 Task: Create a 45-minute meeting to review competitor analysis.
Action: Mouse moved to (105, 152)
Screenshot: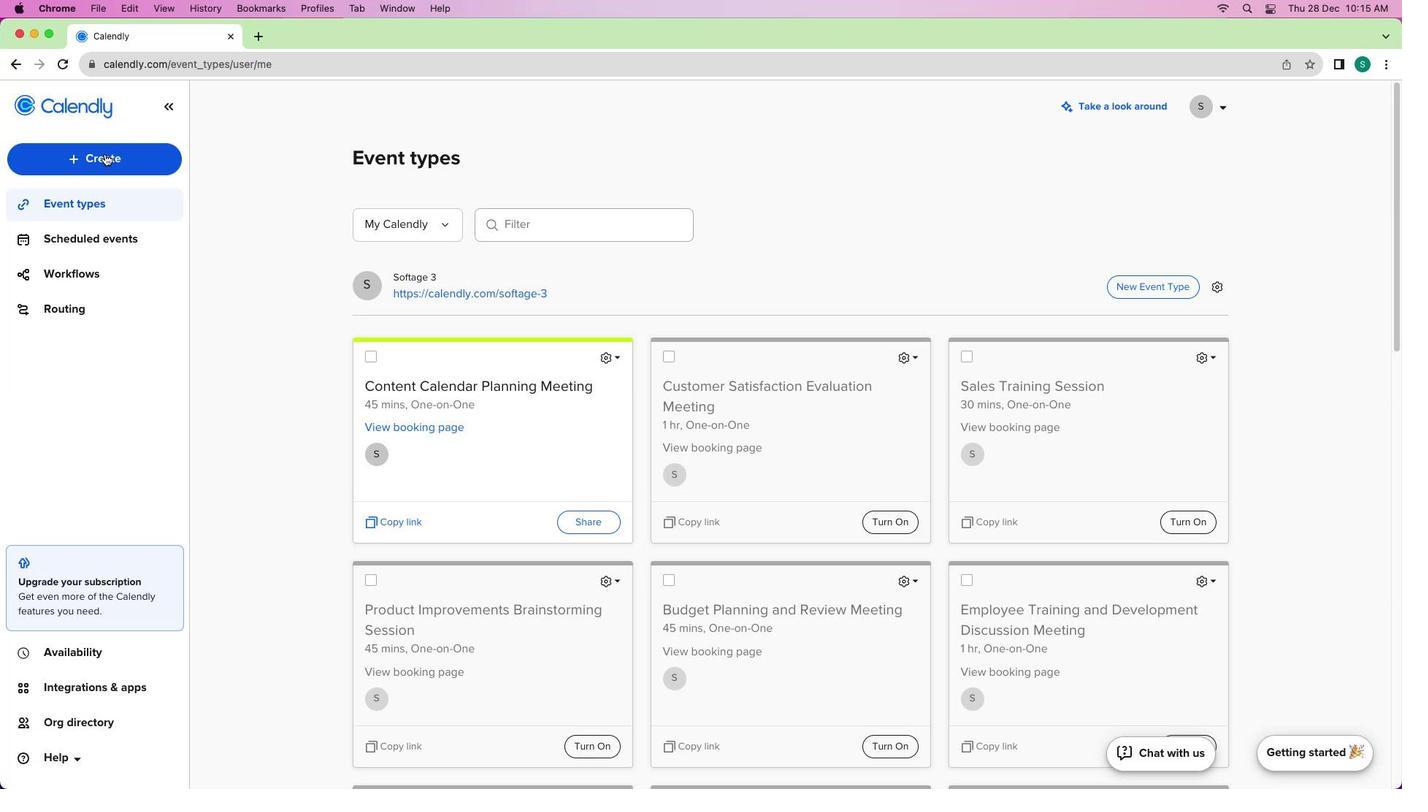 
Action: Mouse pressed left at (105, 152)
Screenshot: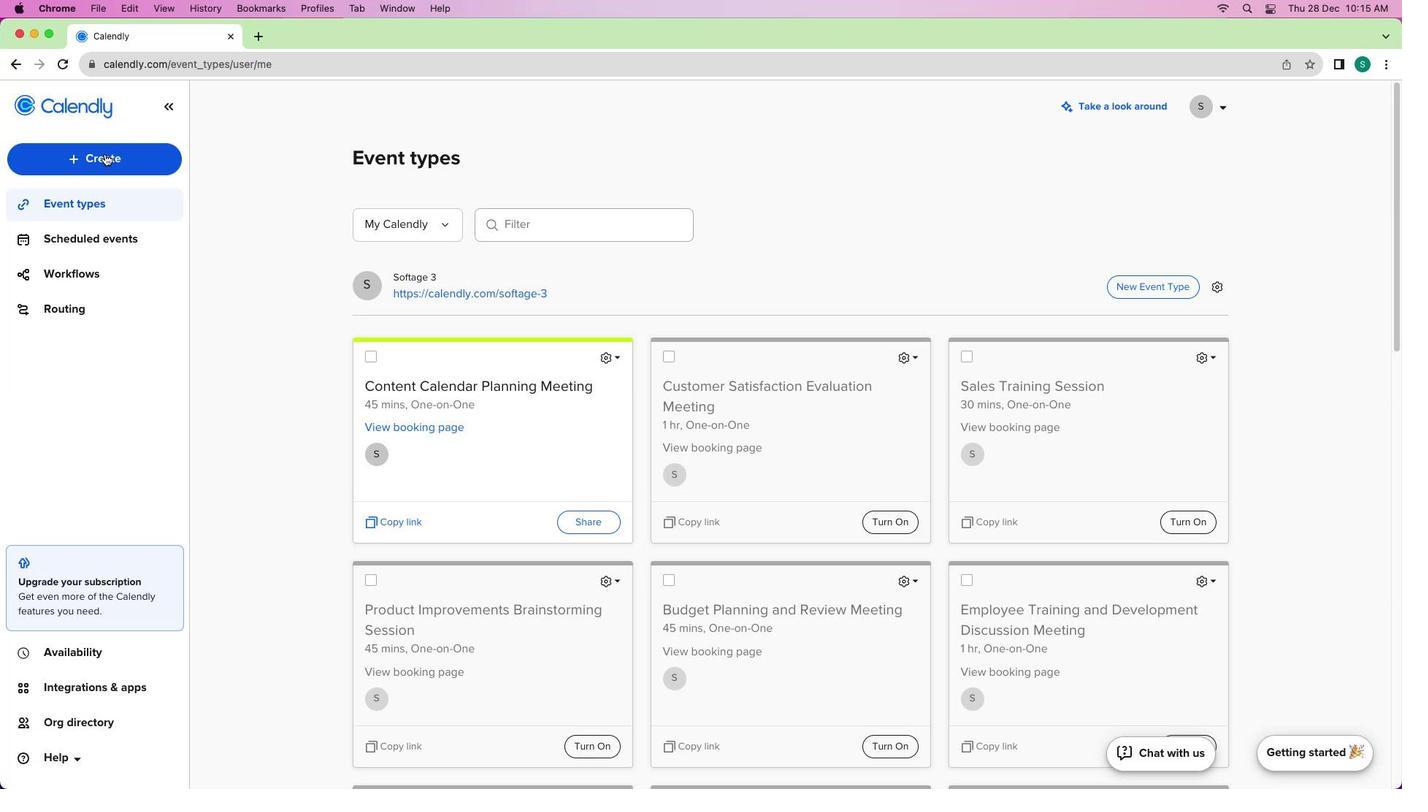 
Action: Mouse moved to (104, 155)
Screenshot: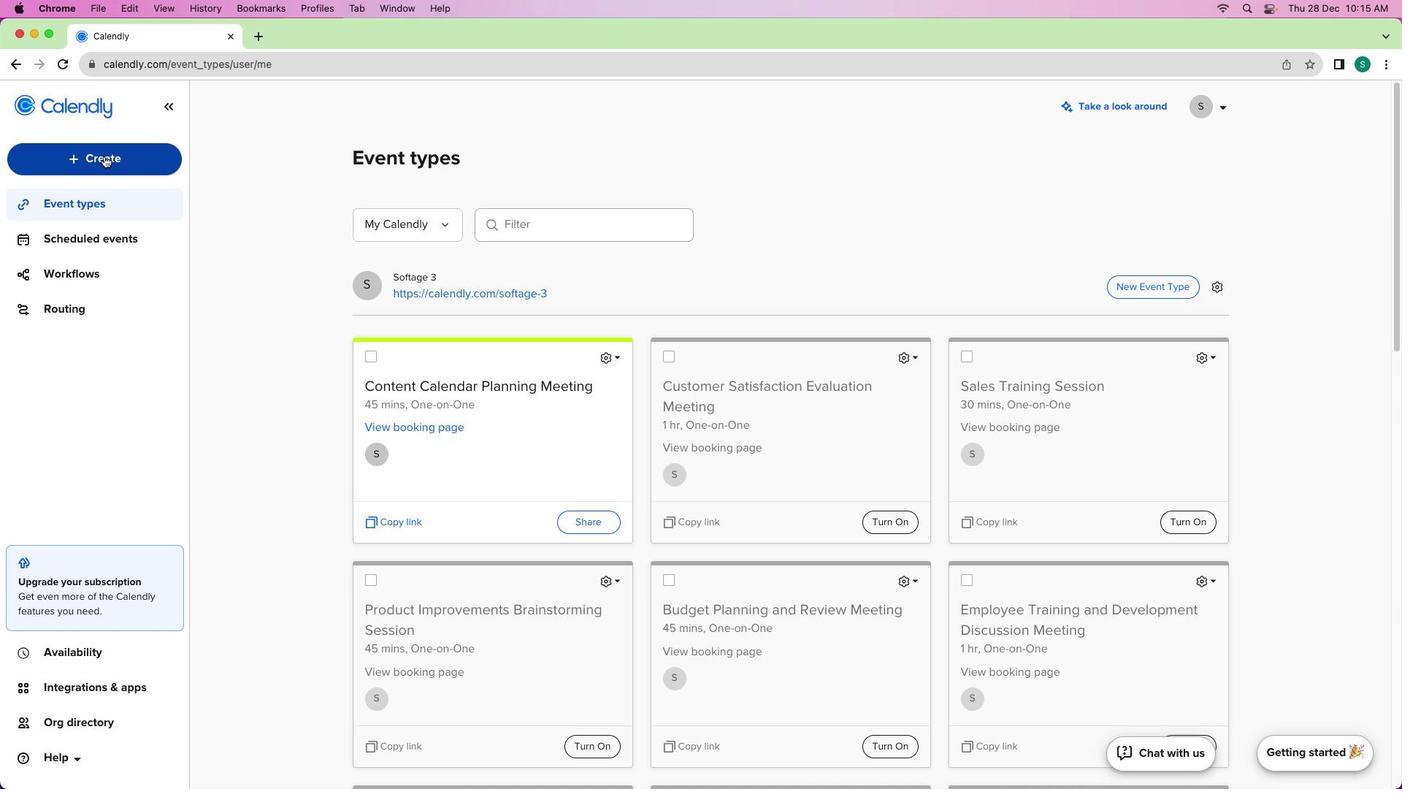 
Action: Mouse pressed left at (104, 155)
Screenshot: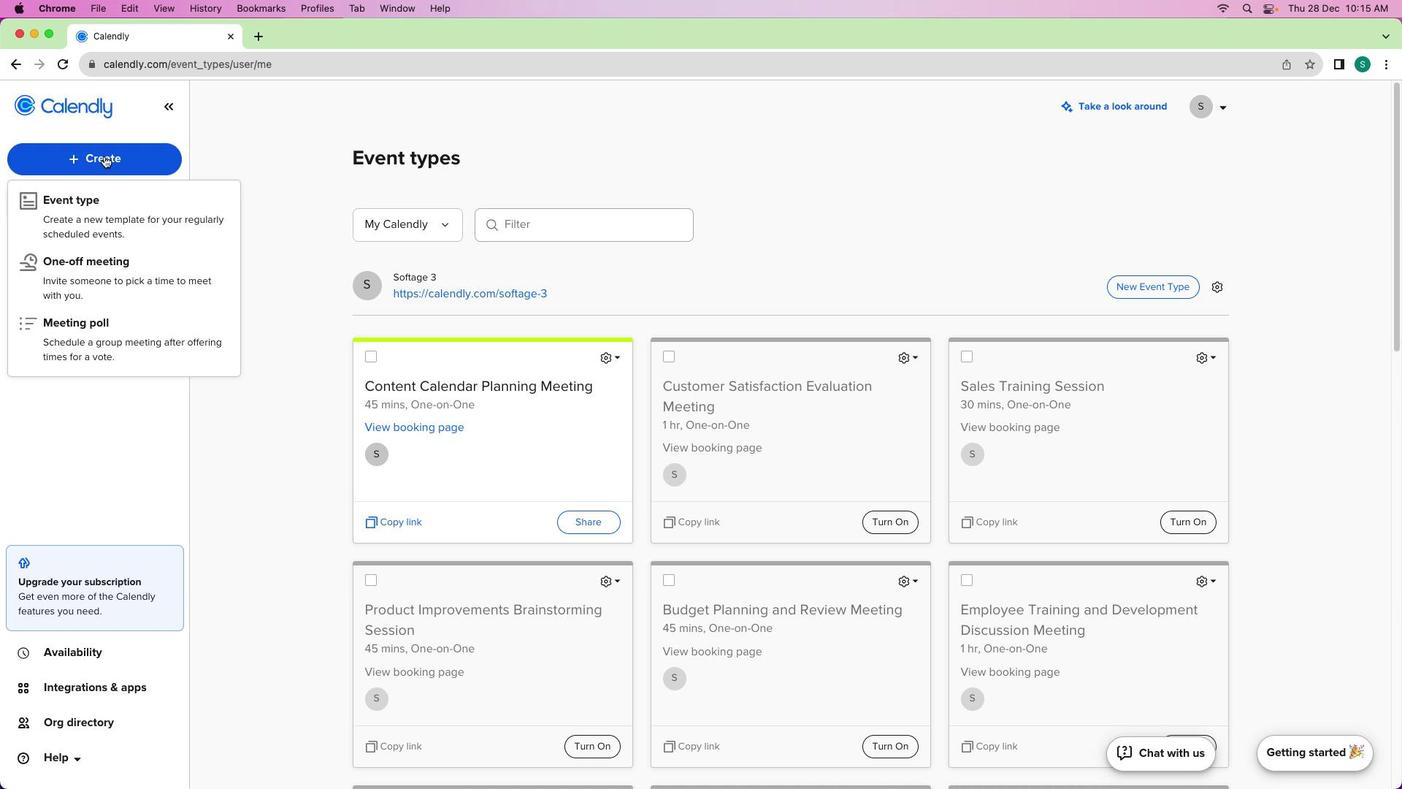 
Action: Mouse moved to (92, 208)
Screenshot: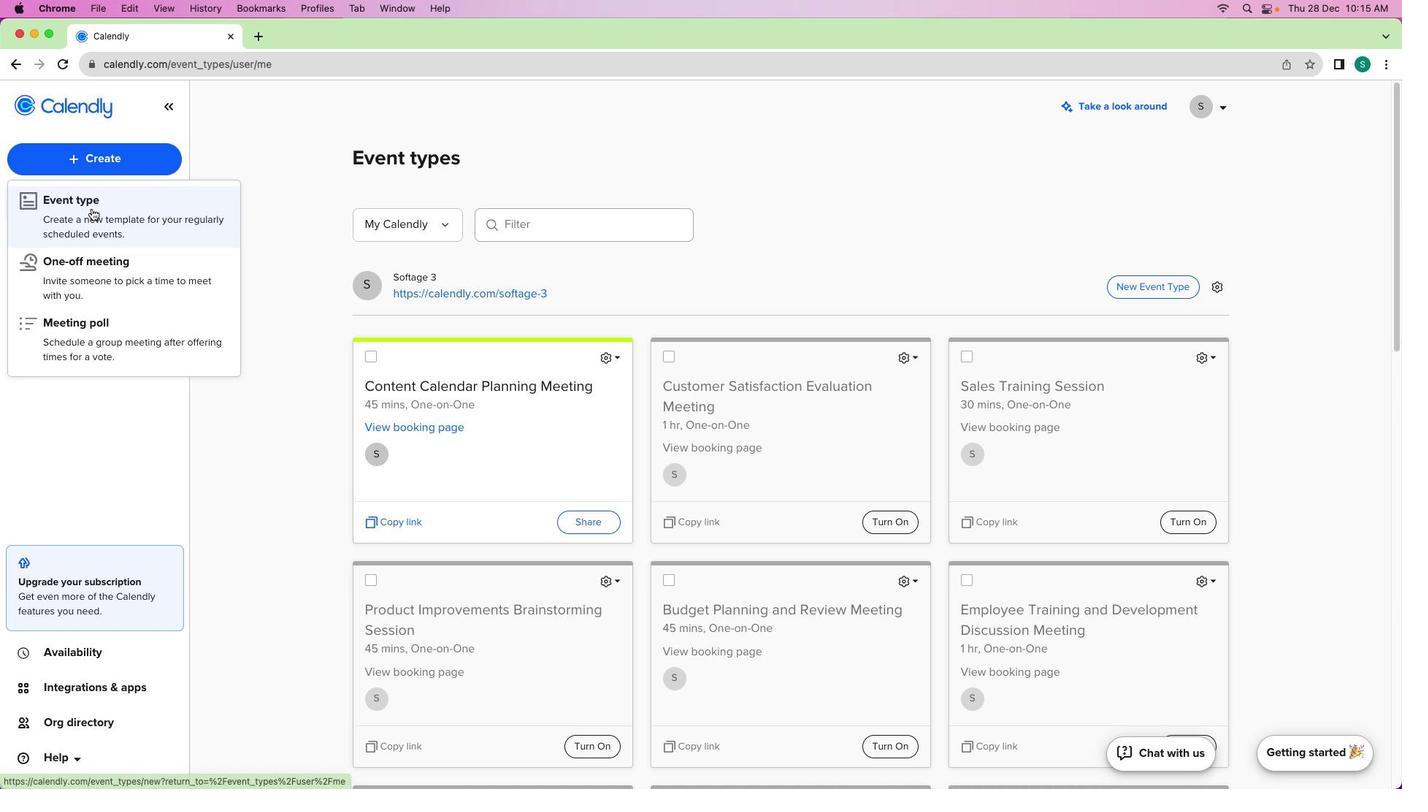 
Action: Mouse pressed left at (92, 208)
Screenshot: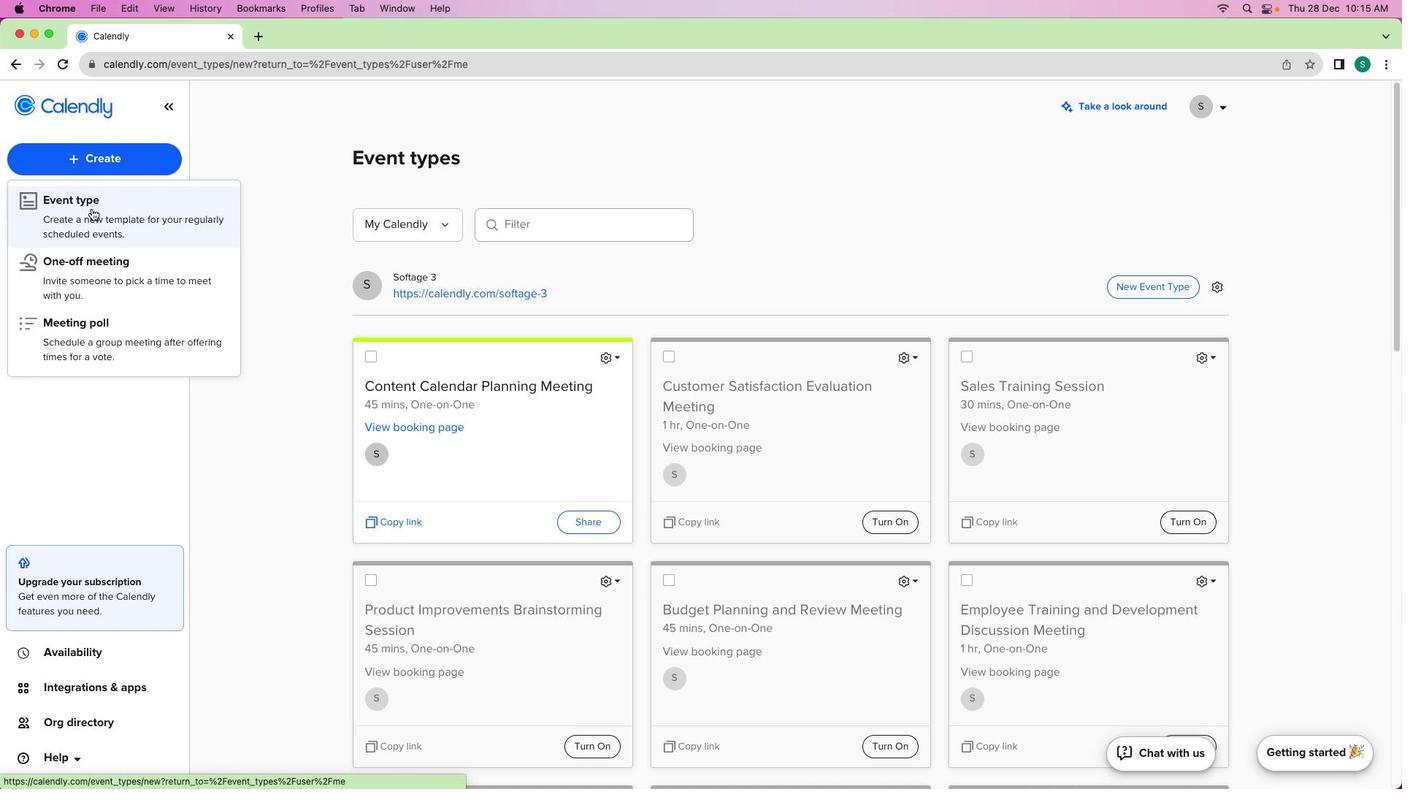 
Action: Mouse moved to (452, 279)
Screenshot: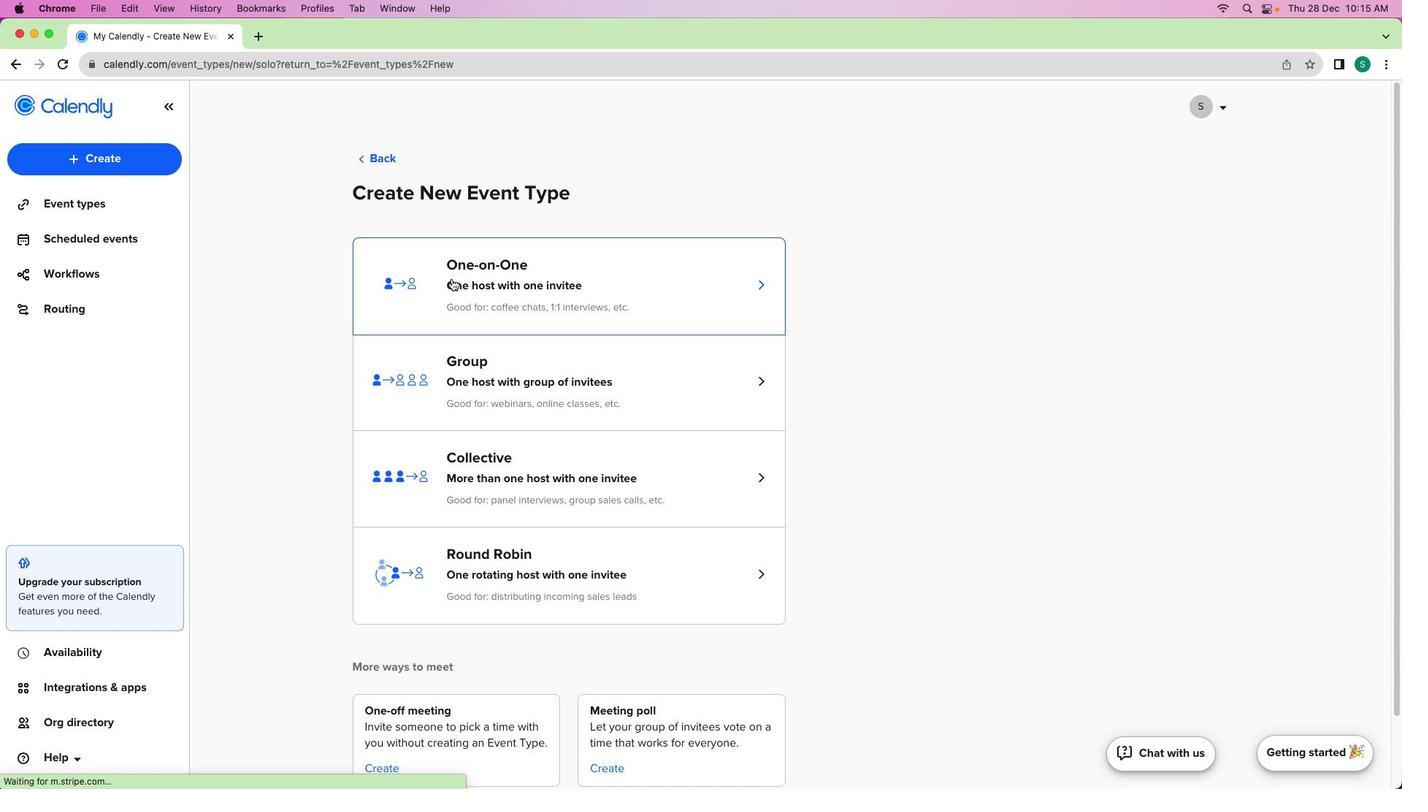 
Action: Mouse pressed left at (452, 279)
Screenshot: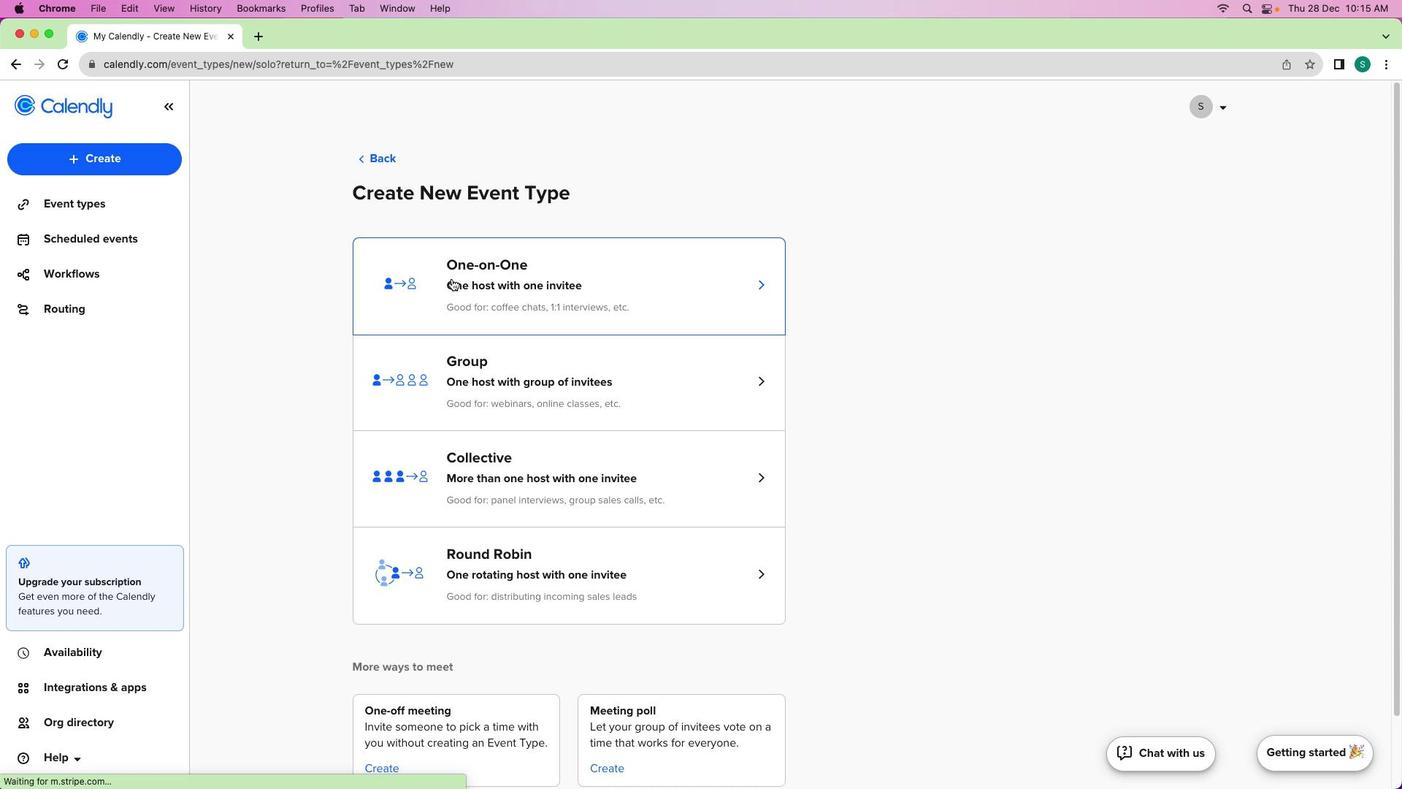 
Action: Mouse moved to (163, 230)
Screenshot: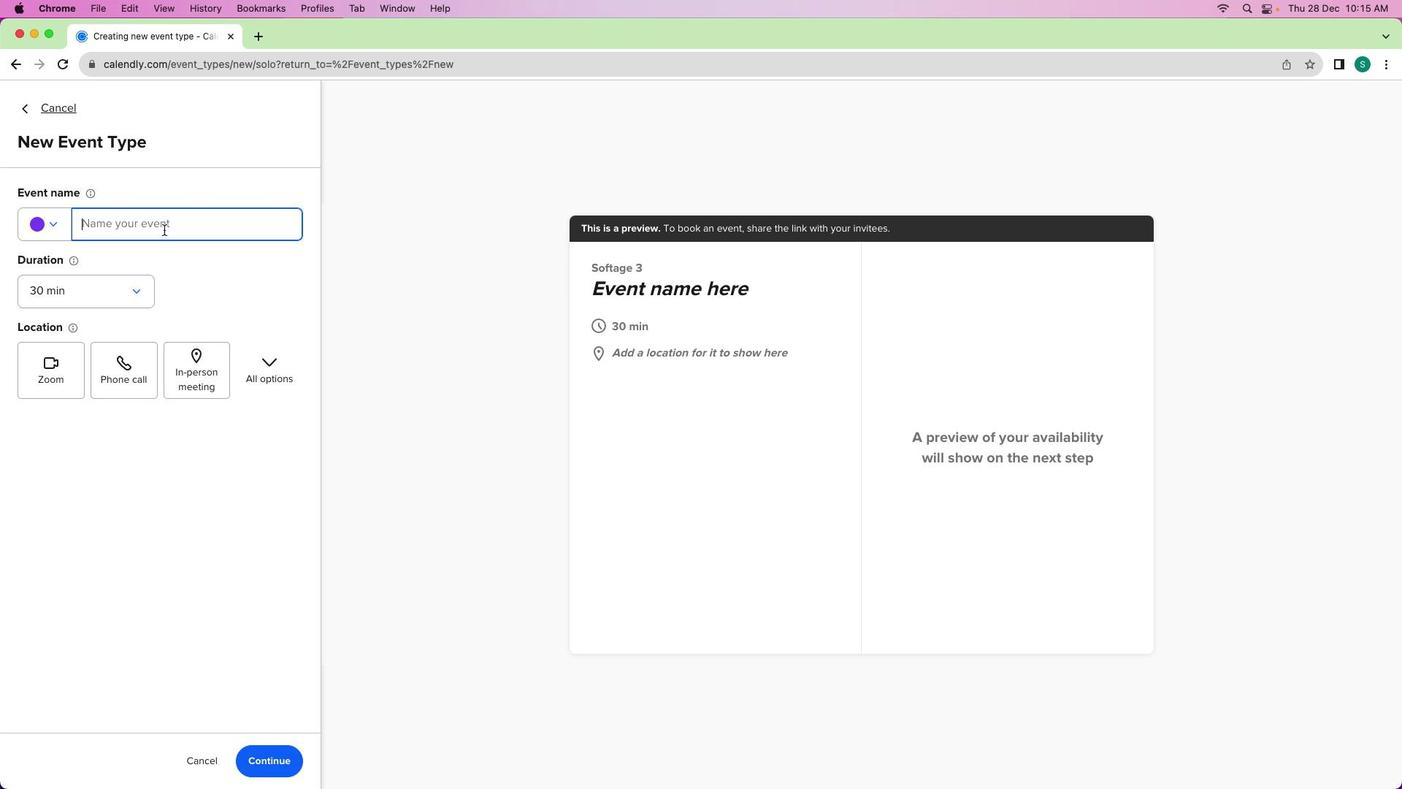 
Action: Mouse pressed left at (163, 230)
Screenshot: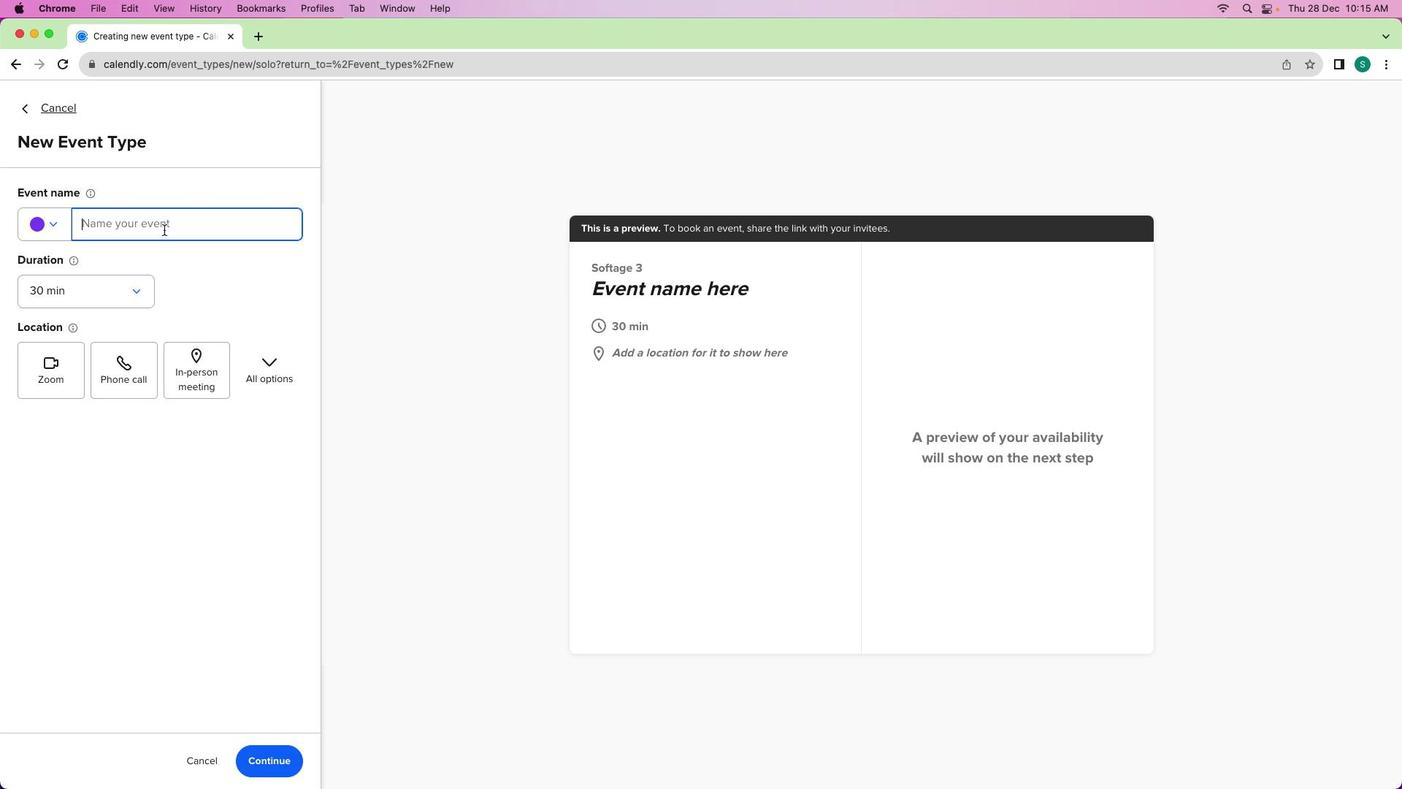 
Action: Mouse moved to (165, 227)
Screenshot: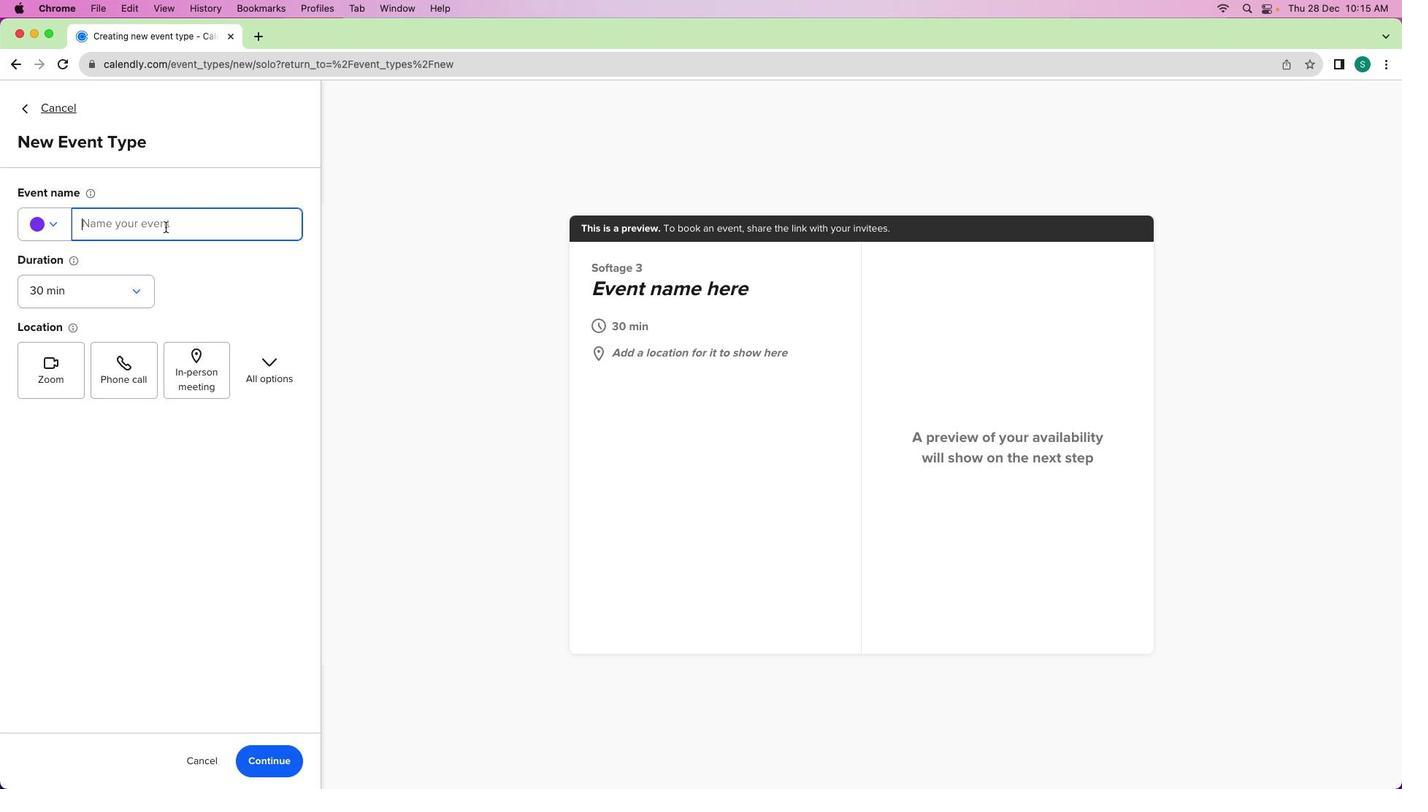 
Action: Key pressed Key.shift'C''o''m''p''e''t''i''t''o''r'Key.spaceKey.shift'A''n''a''l''y''s''i''s'Key.spaceKey.shift'R''e''v''i''e''w'Key.spaceKey.shift'M''e''e''t''i''n''g'
Screenshot: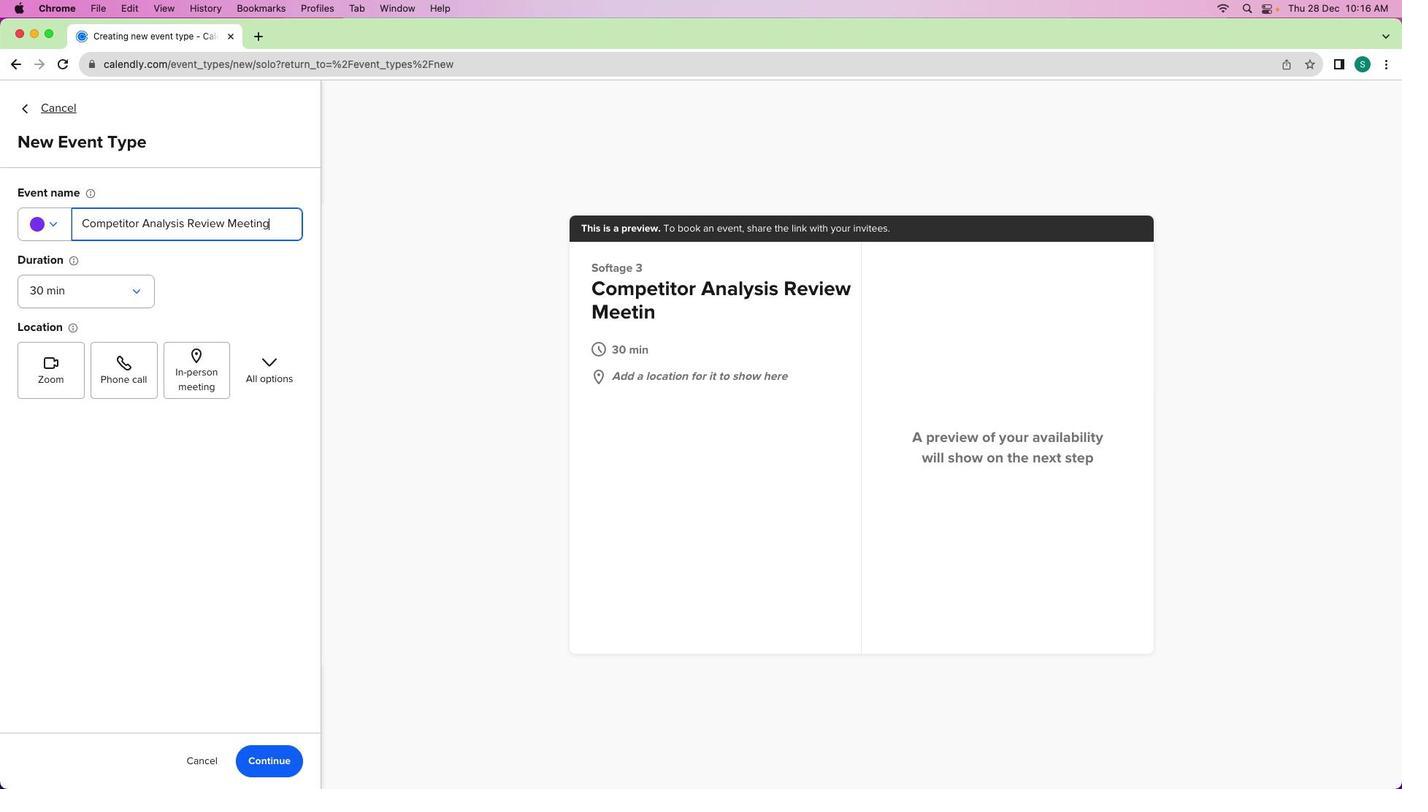 
Action: Mouse moved to (65, 291)
Screenshot: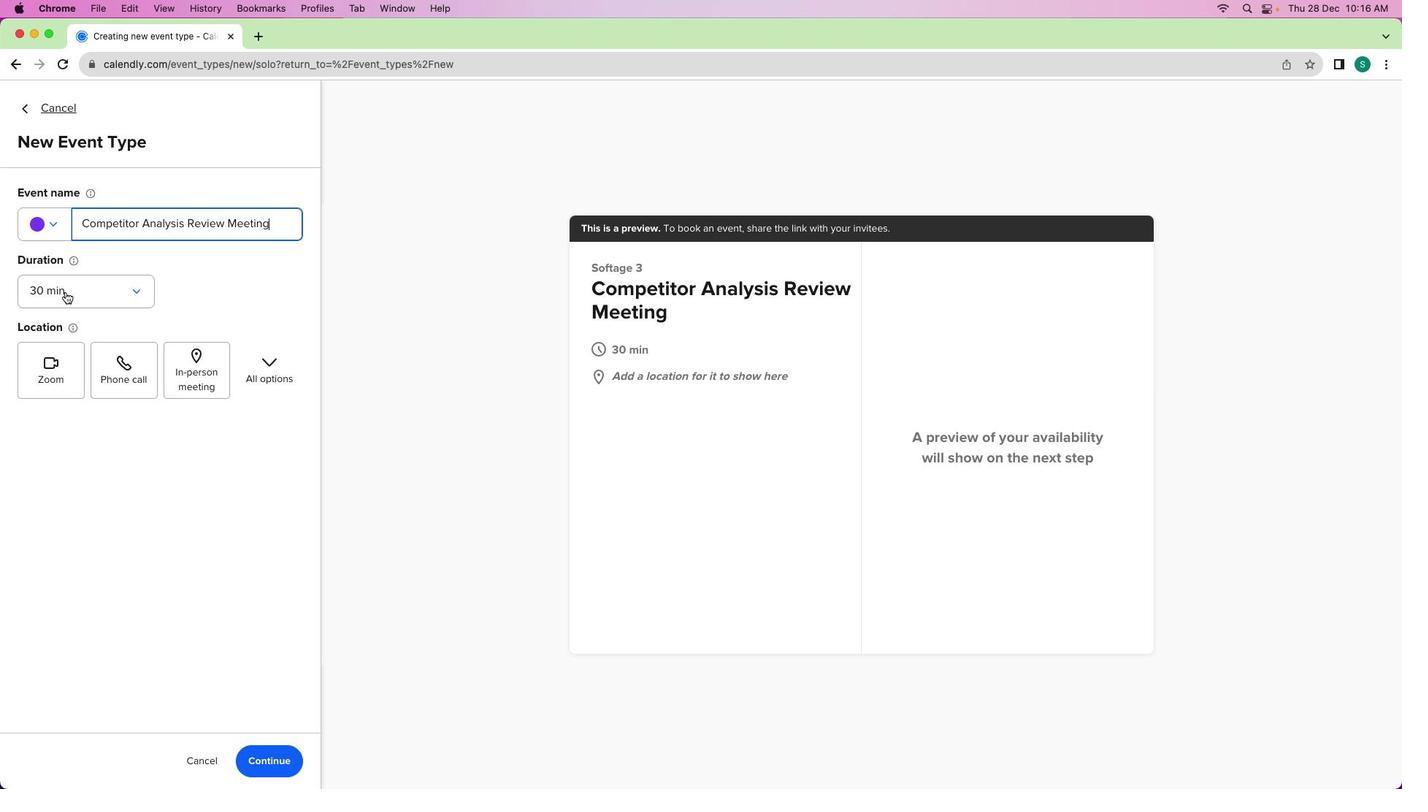 
Action: Mouse pressed left at (65, 291)
Screenshot: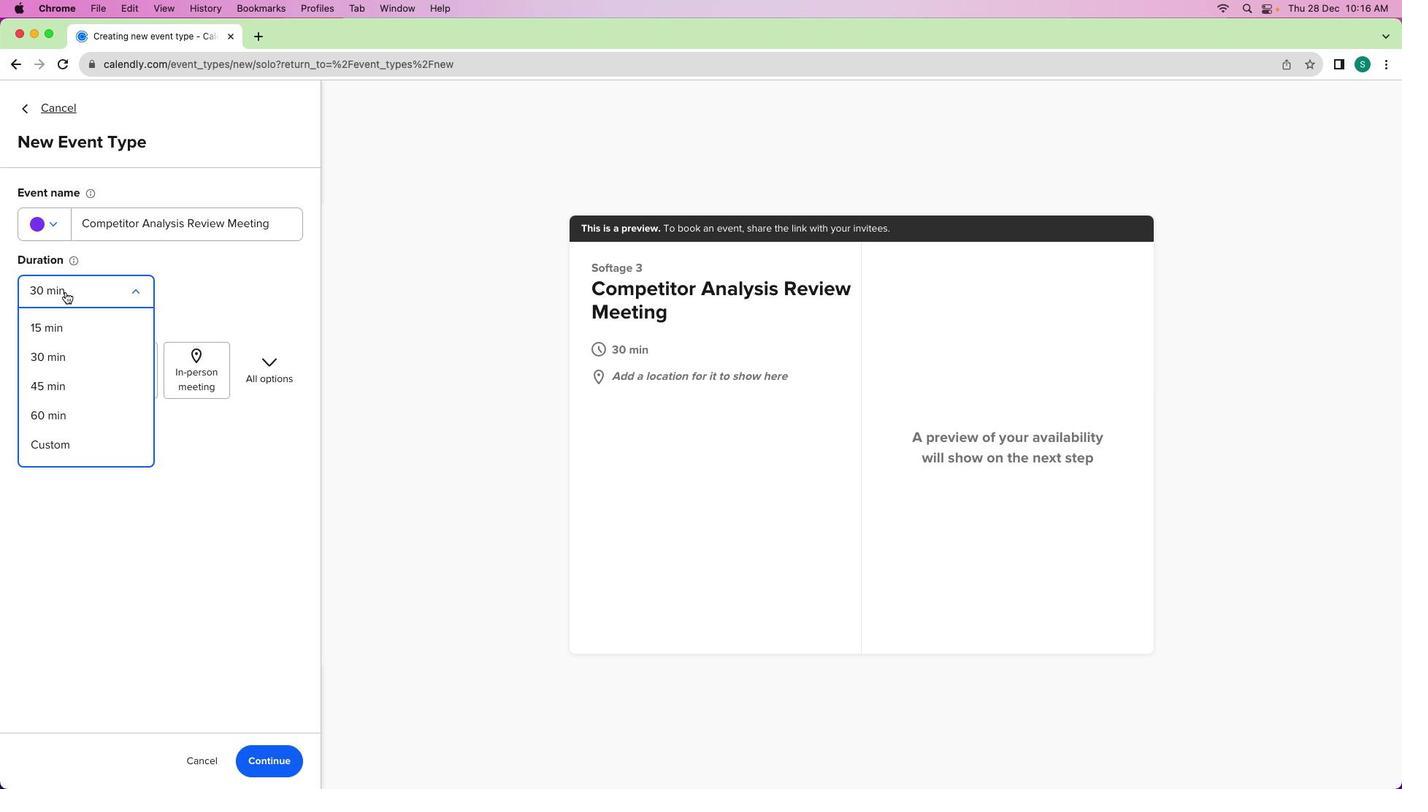 
Action: Mouse moved to (67, 379)
Screenshot: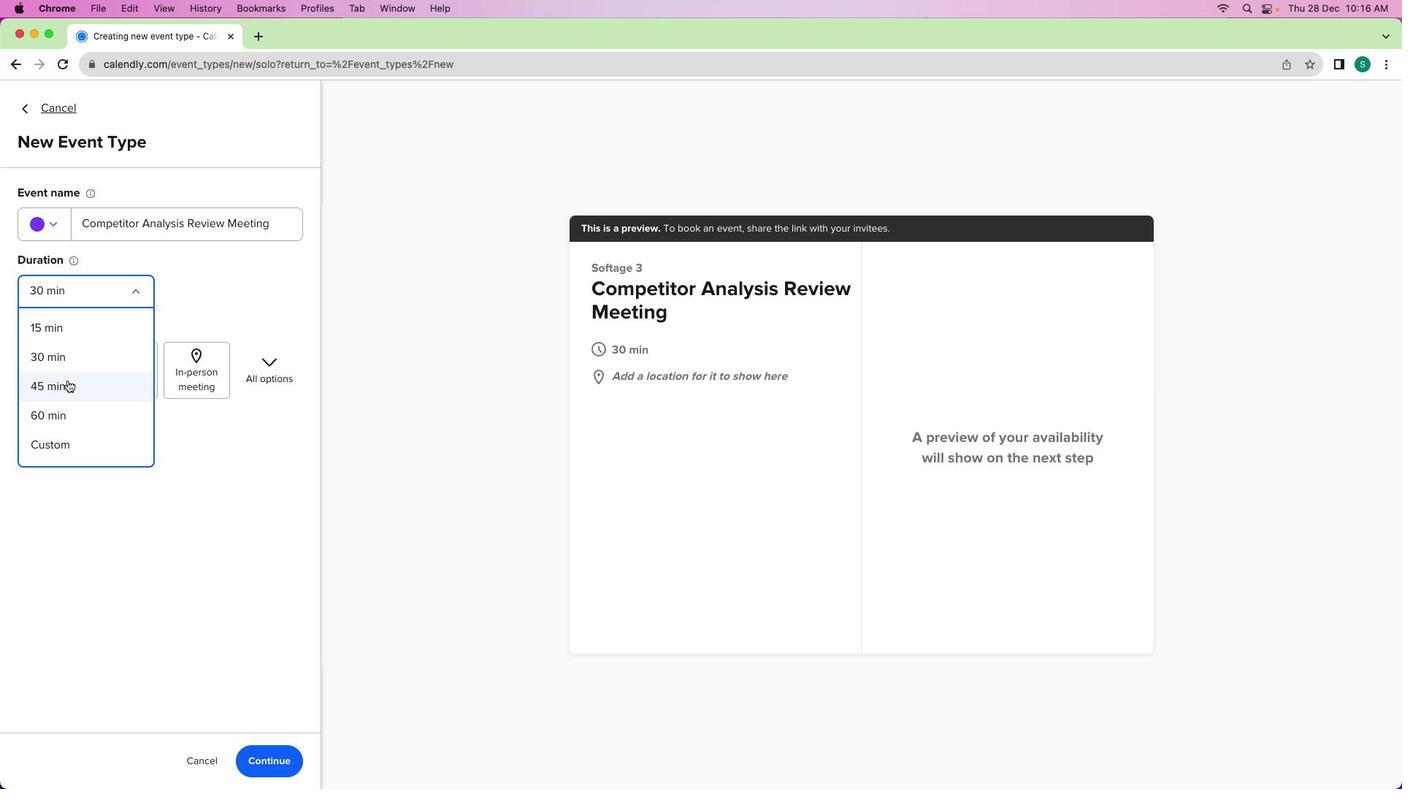 
Action: Mouse pressed left at (67, 379)
Screenshot: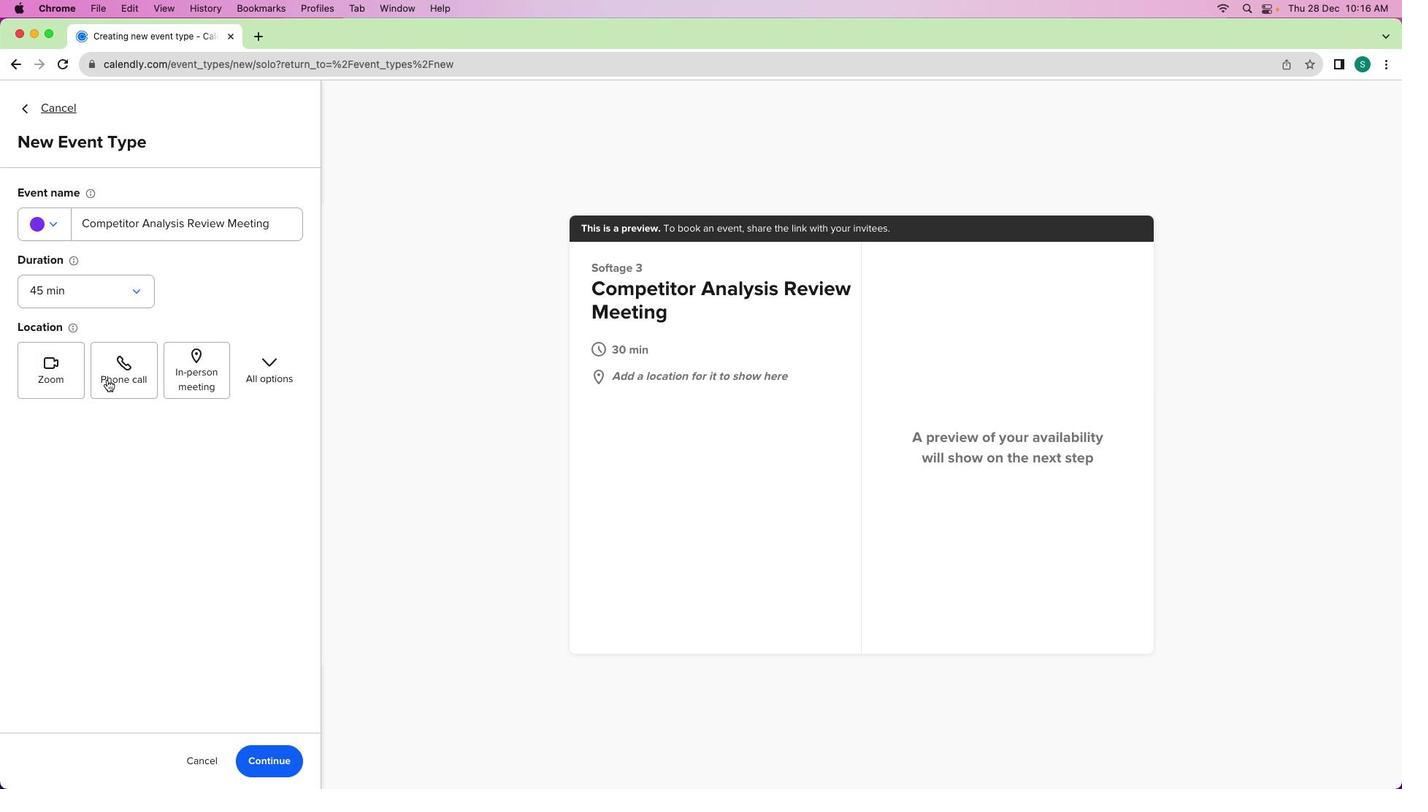 
Action: Mouse moved to (55, 377)
Screenshot: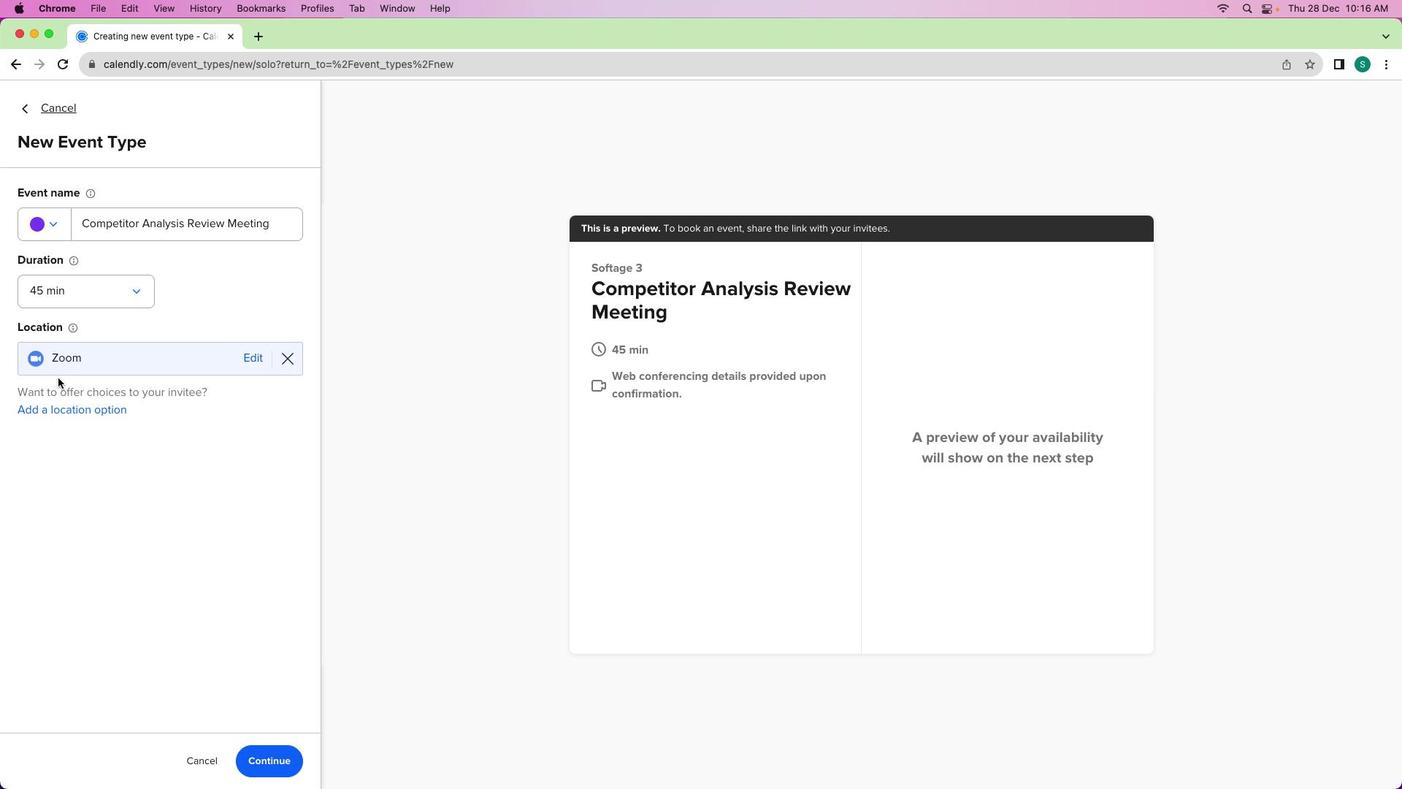 
Action: Mouse pressed left at (55, 377)
Screenshot: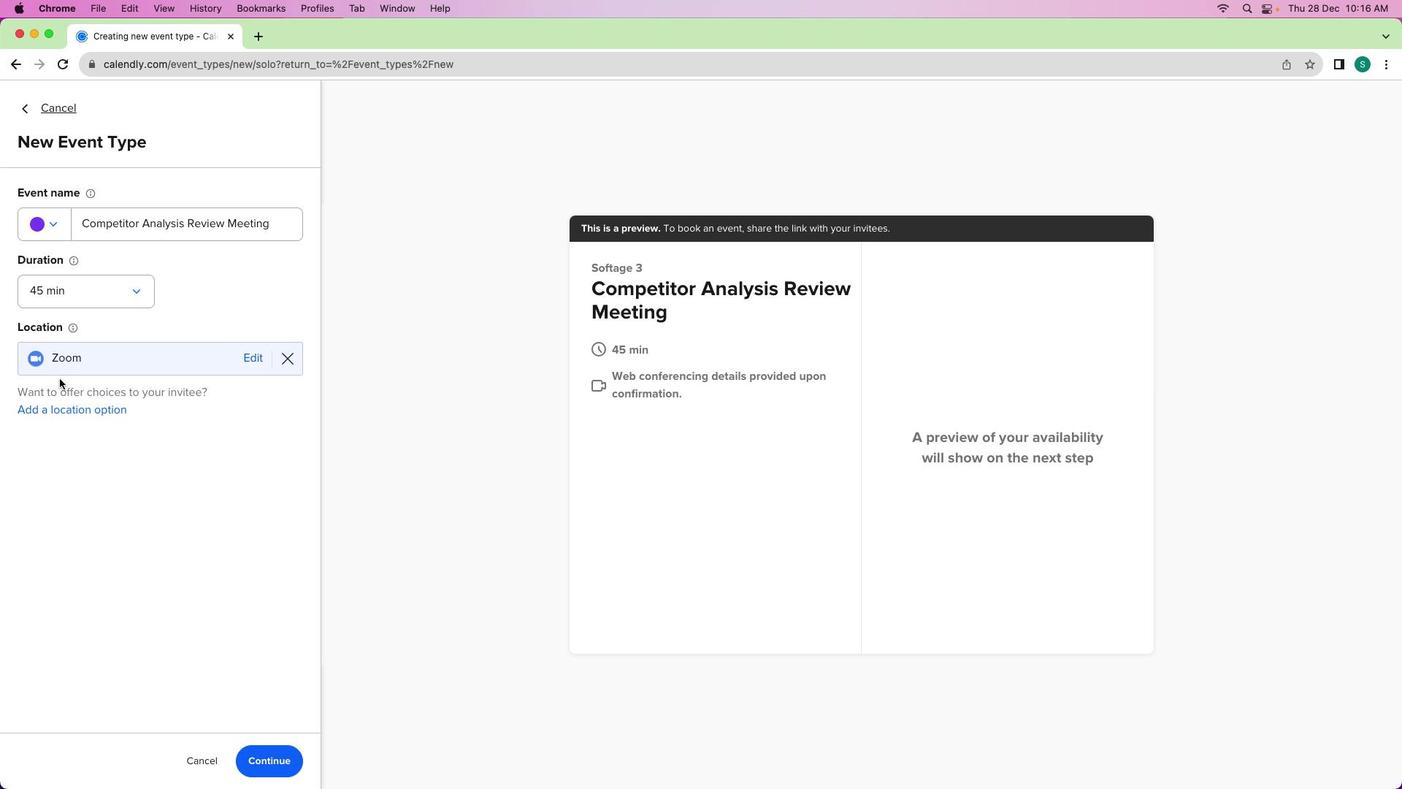 
Action: Mouse moved to (43, 229)
Screenshot: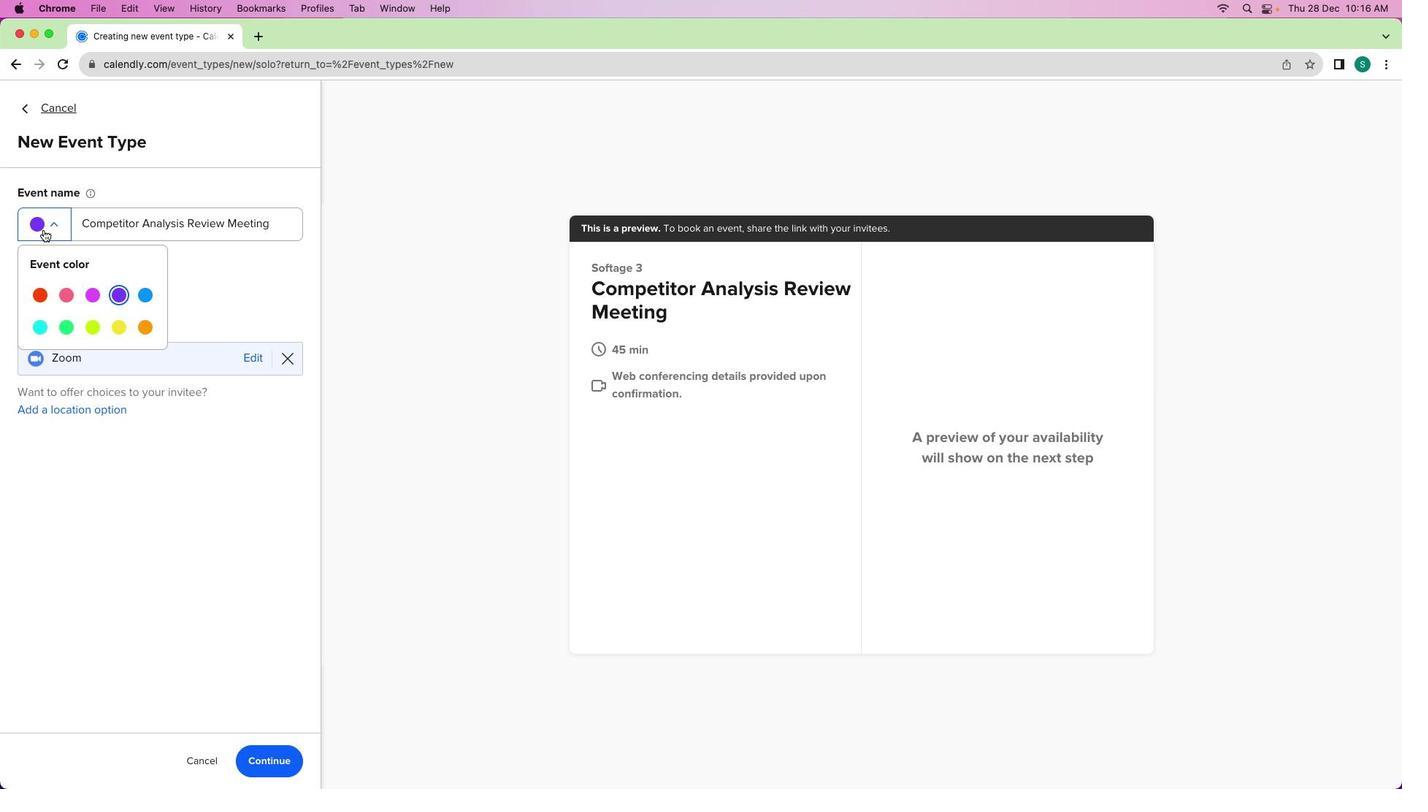 
Action: Mouse pressed left at (43, 229)
Screenshot: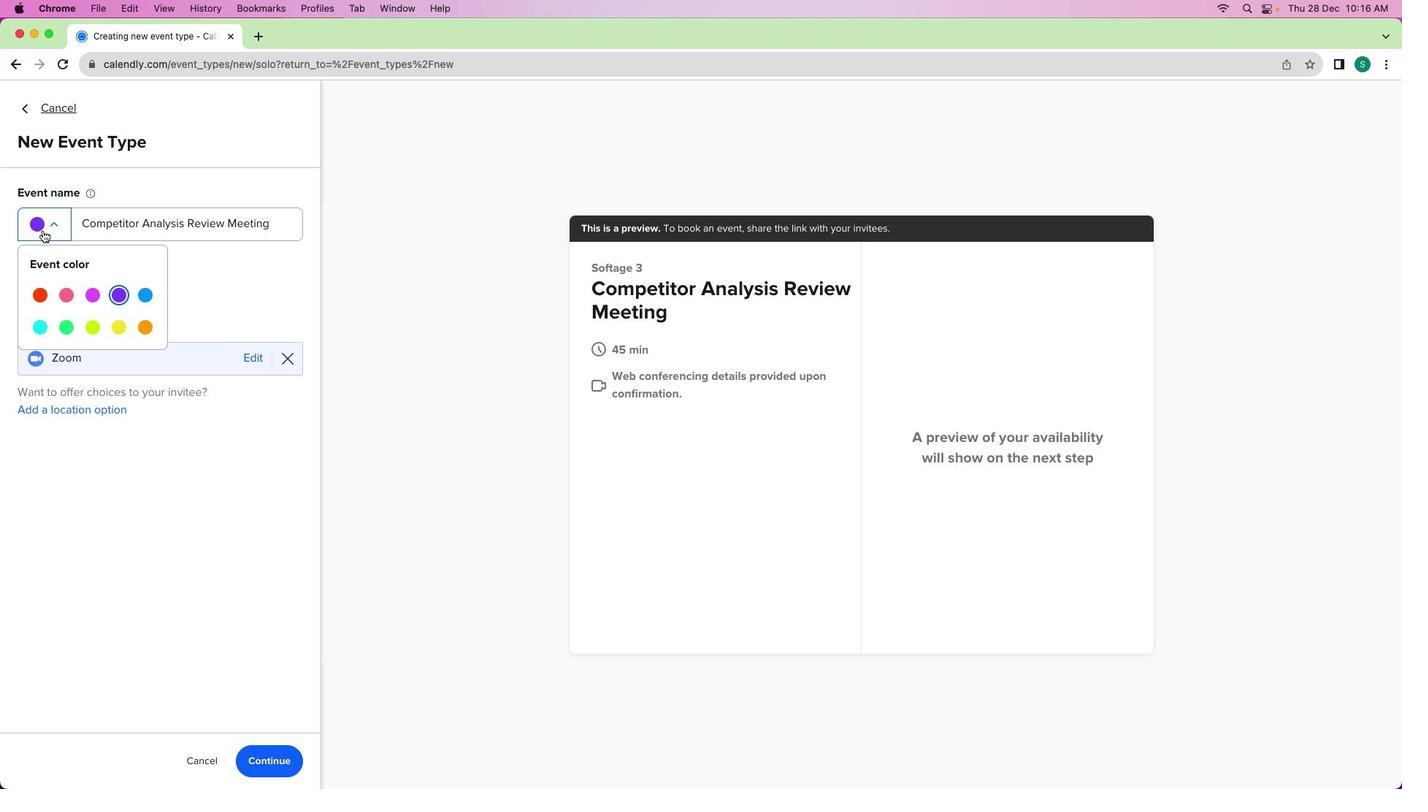 
Action: Mouse moved to (33, 295)
Screenshot: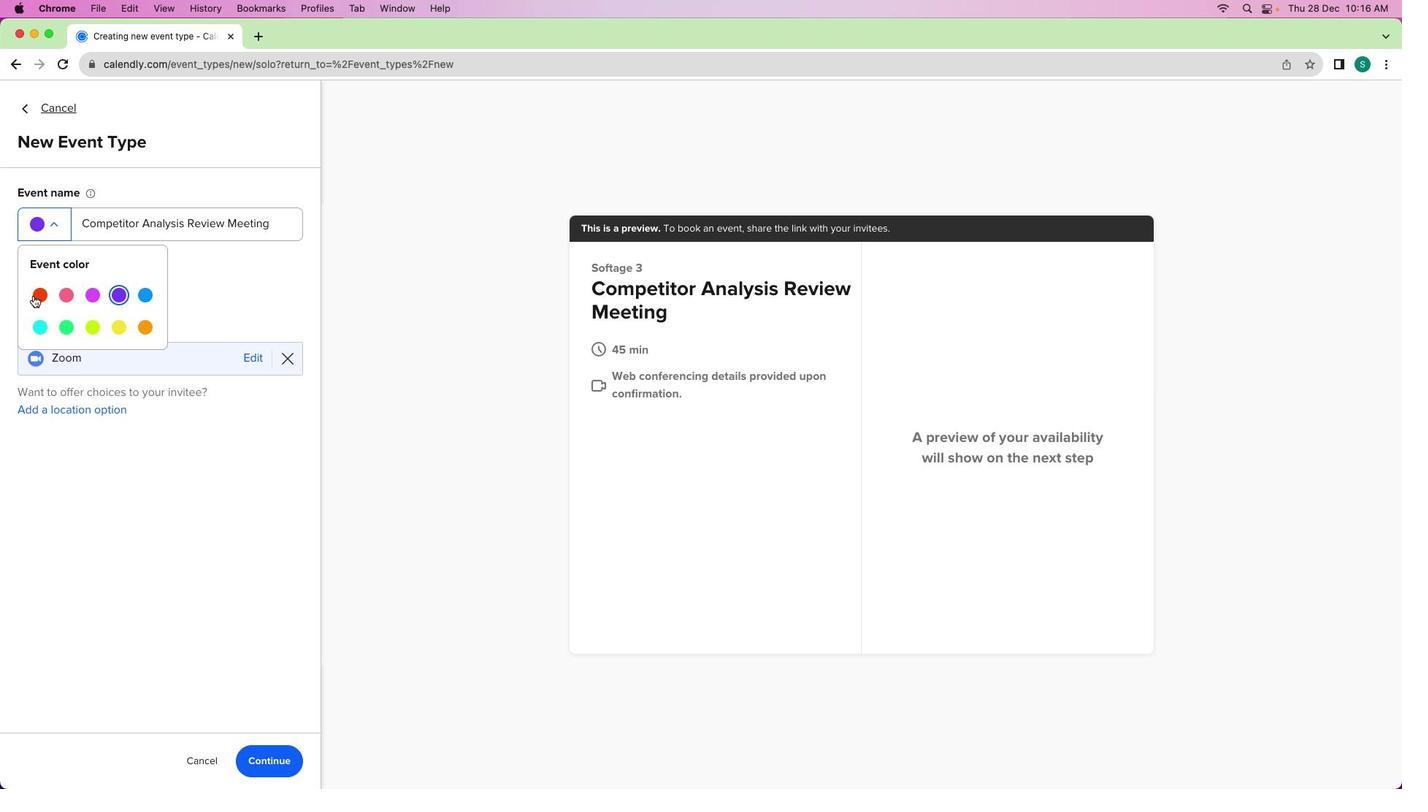 
Action: Mouse pressed left at (33, 295)
Screenshot: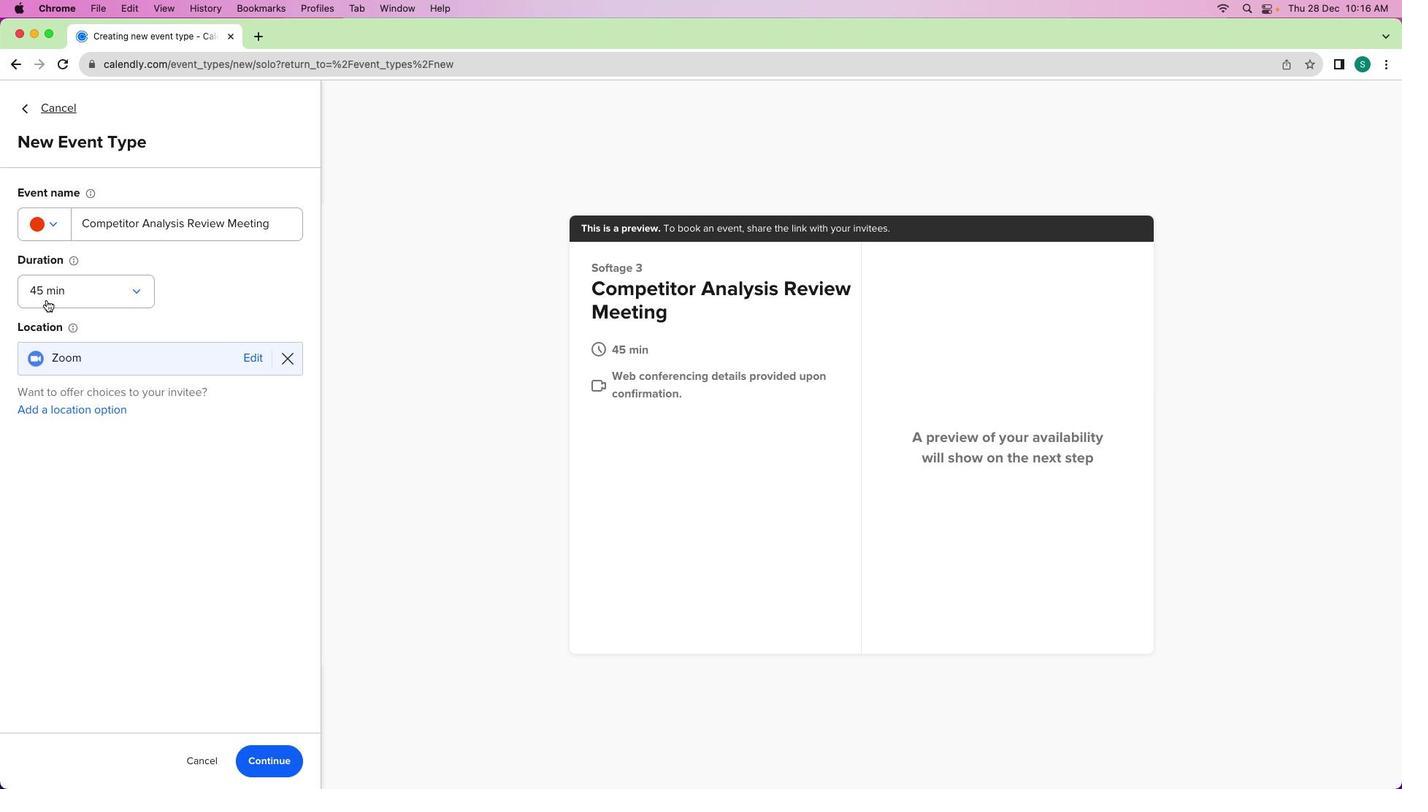 
Action: Mouse moved to (264, 750)
Screenshot: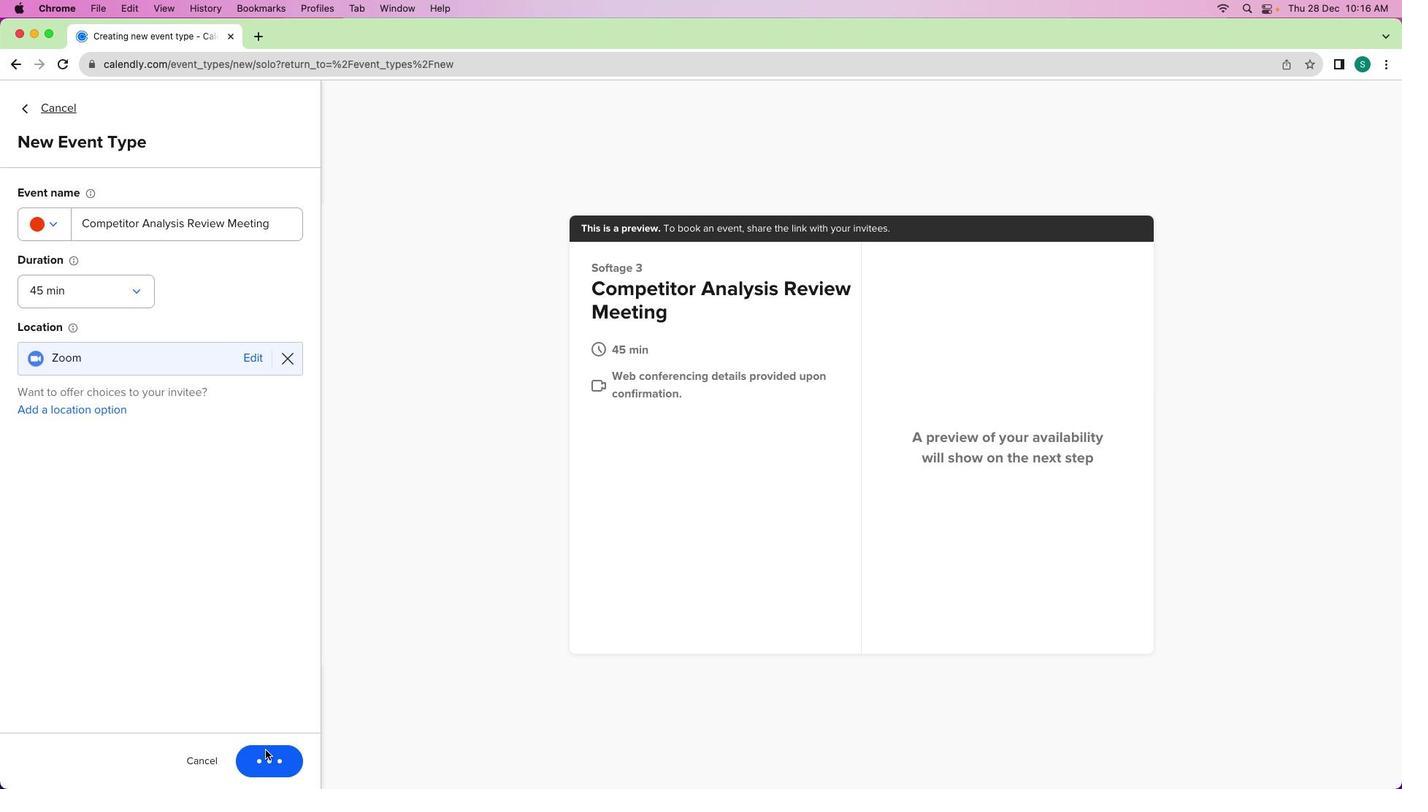 
Action: Mouse pressed left at (264, 750)
Screenshot: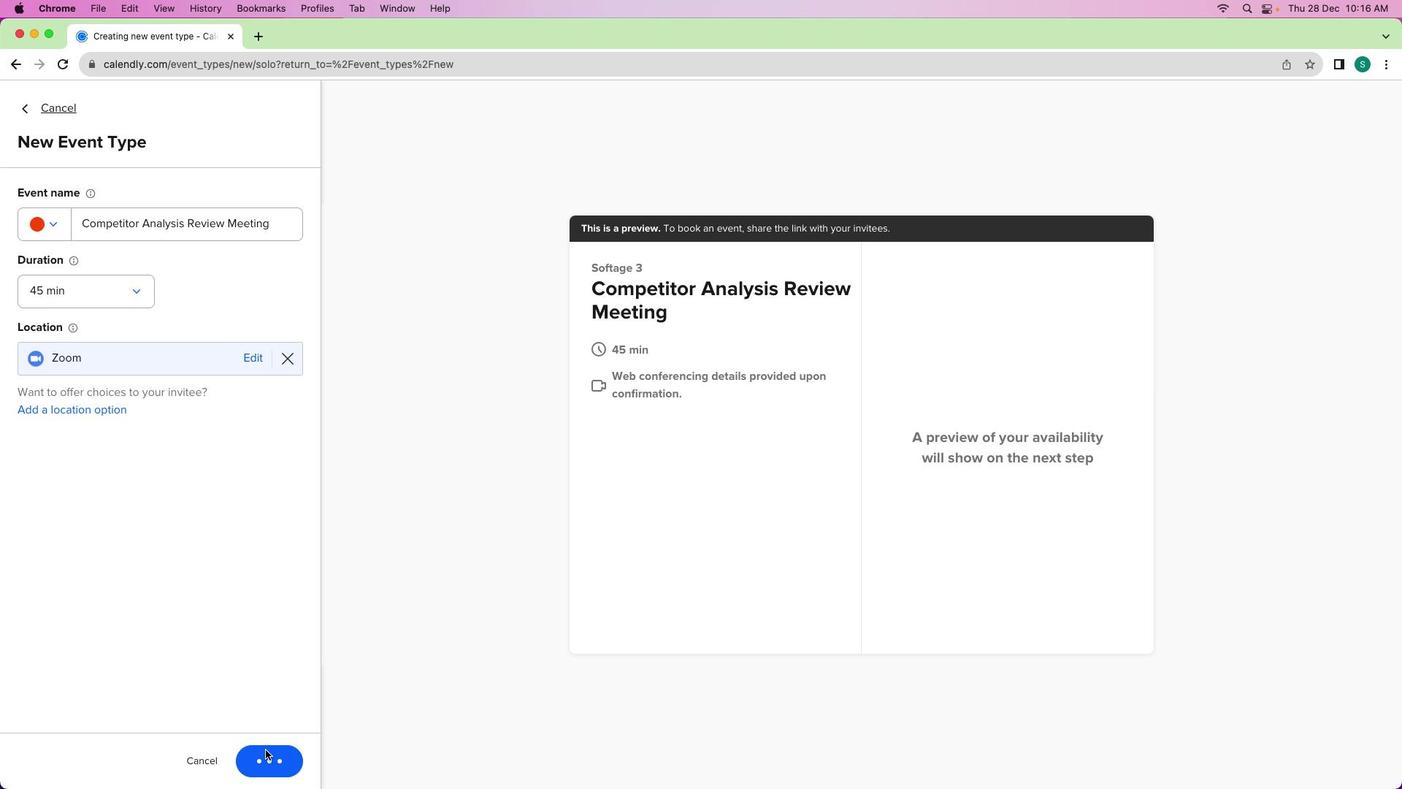 
Action: Mouse moved to (247, 264)
Screenshot: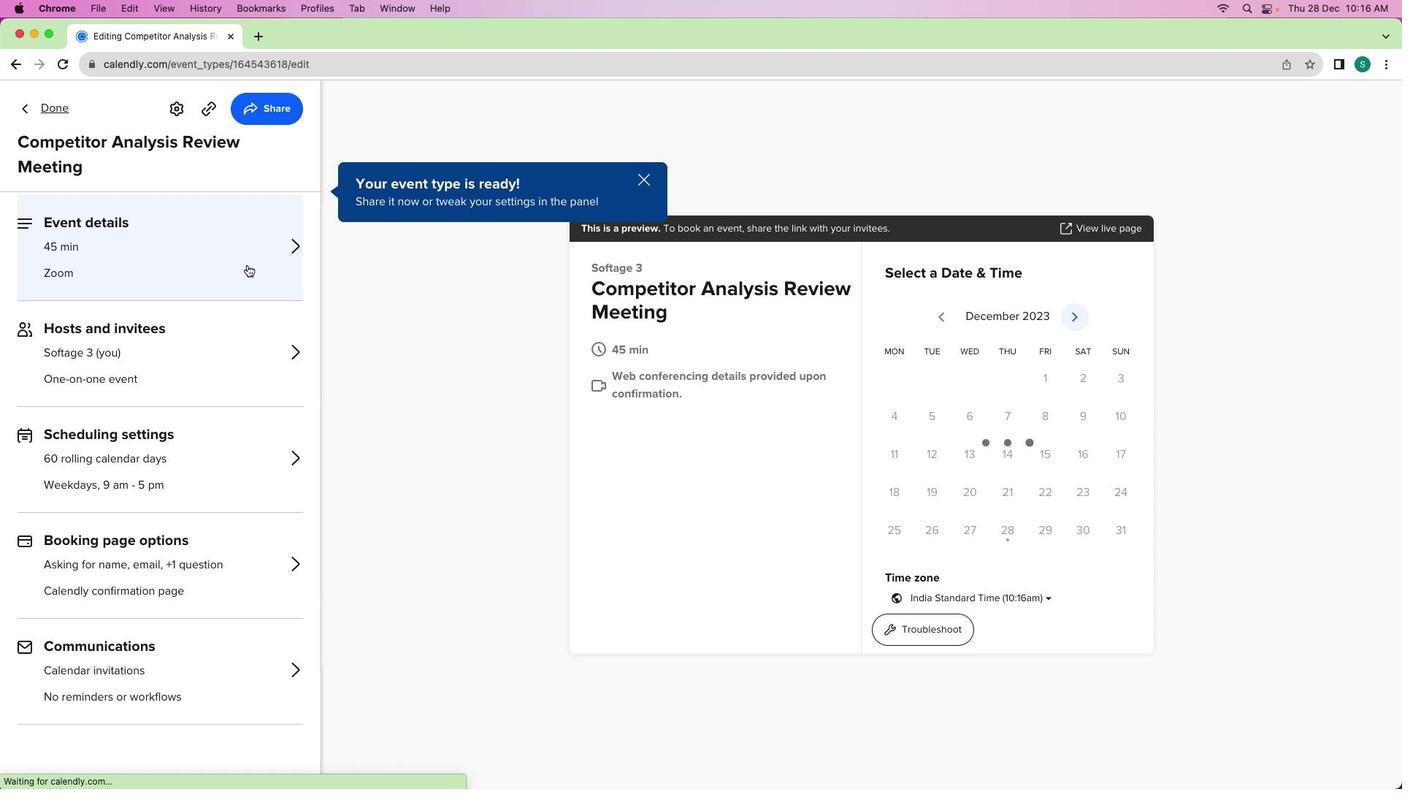 
Action: Mouse pressed left at (247, 264)
Screenshot: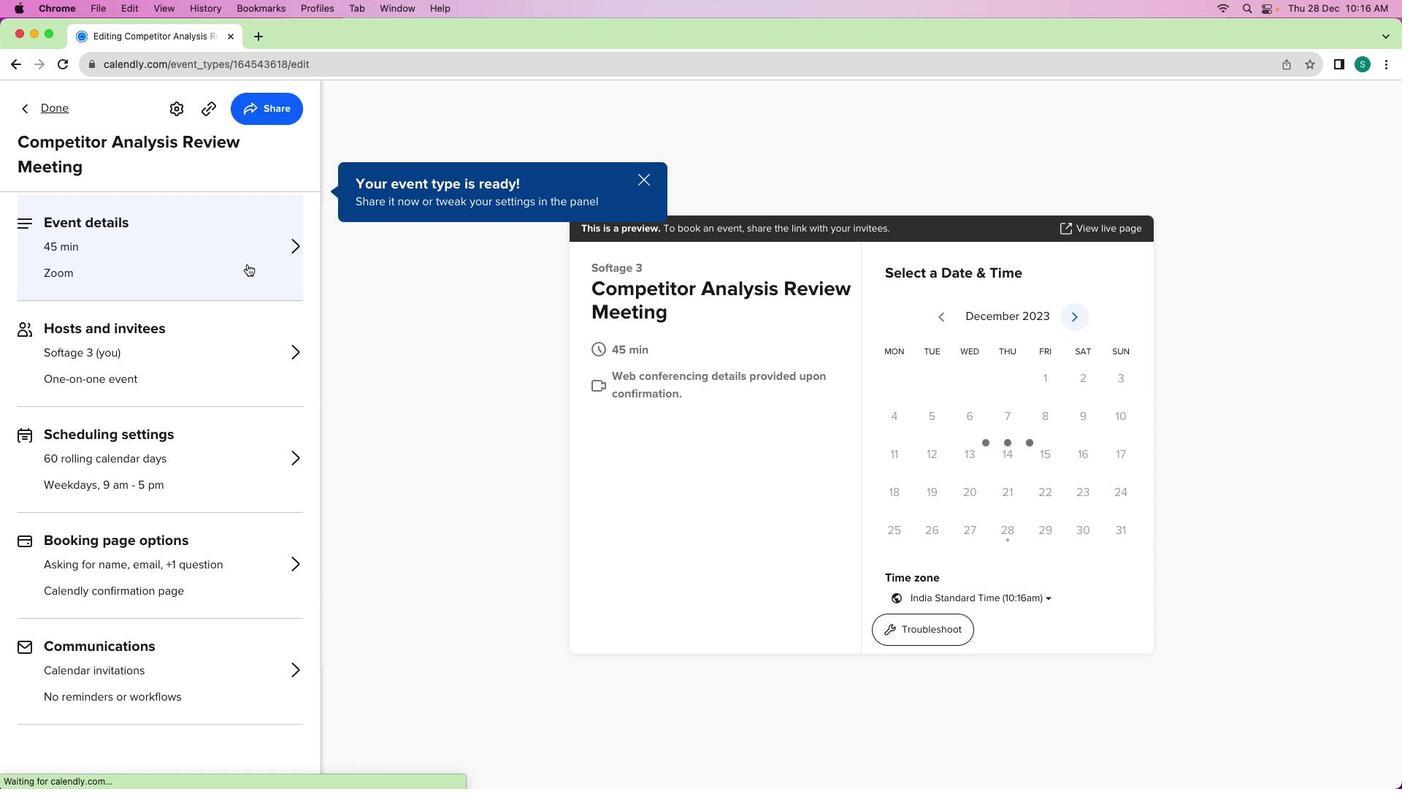 
Action: Mouse moved to (179, 515)
Screenshot: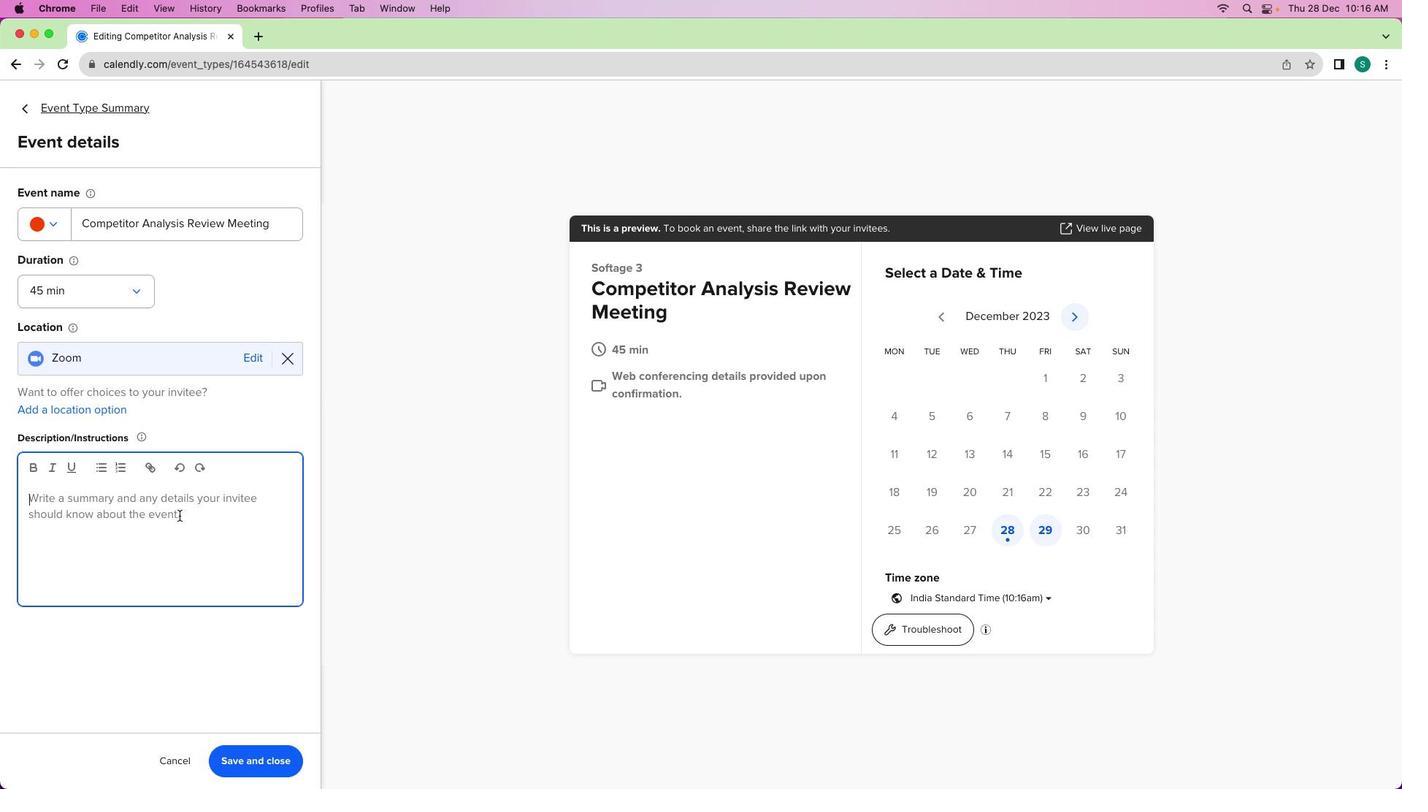 
Action: Mouse pressed left at (179, 515)
Screenshot: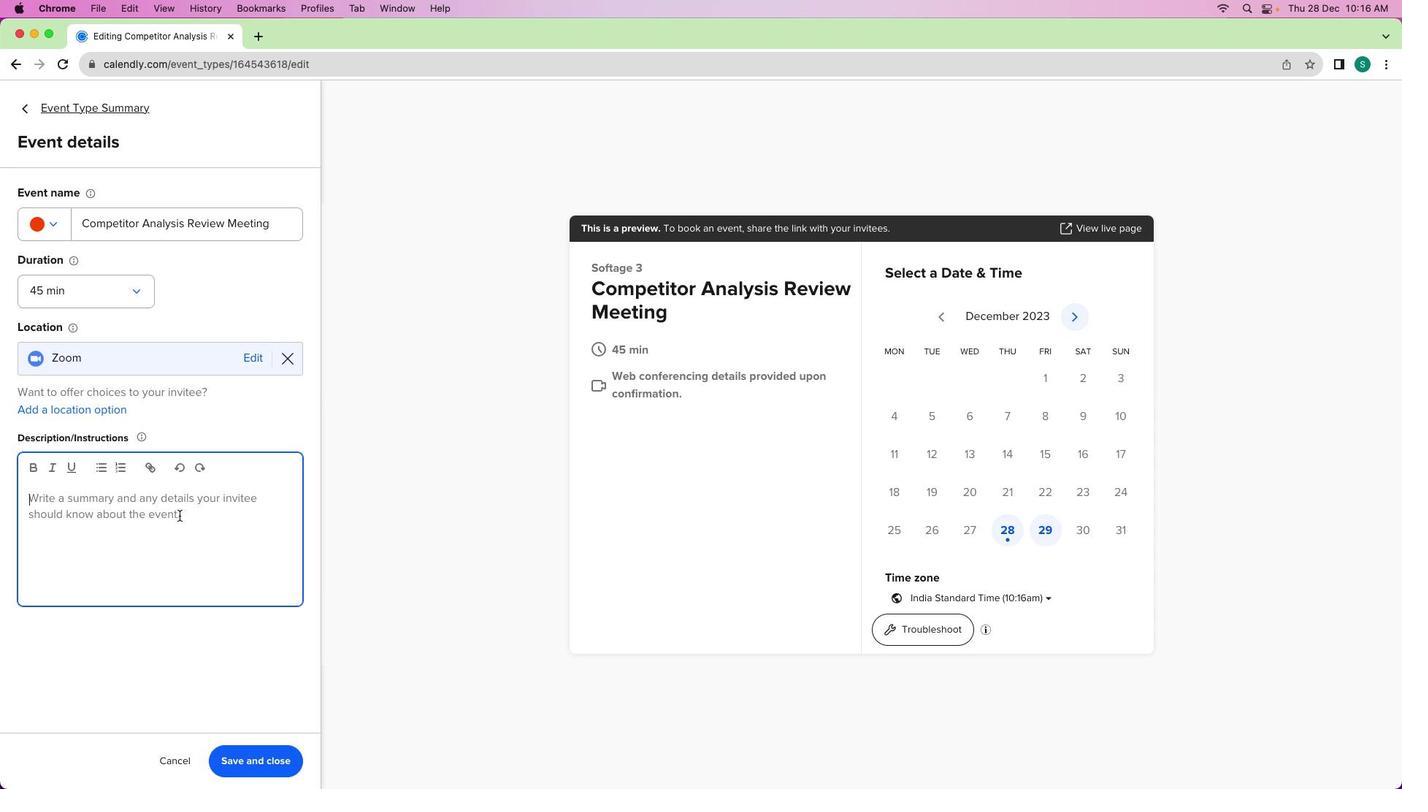 
Action: Mouse moved to (178, 515)
Screenshot: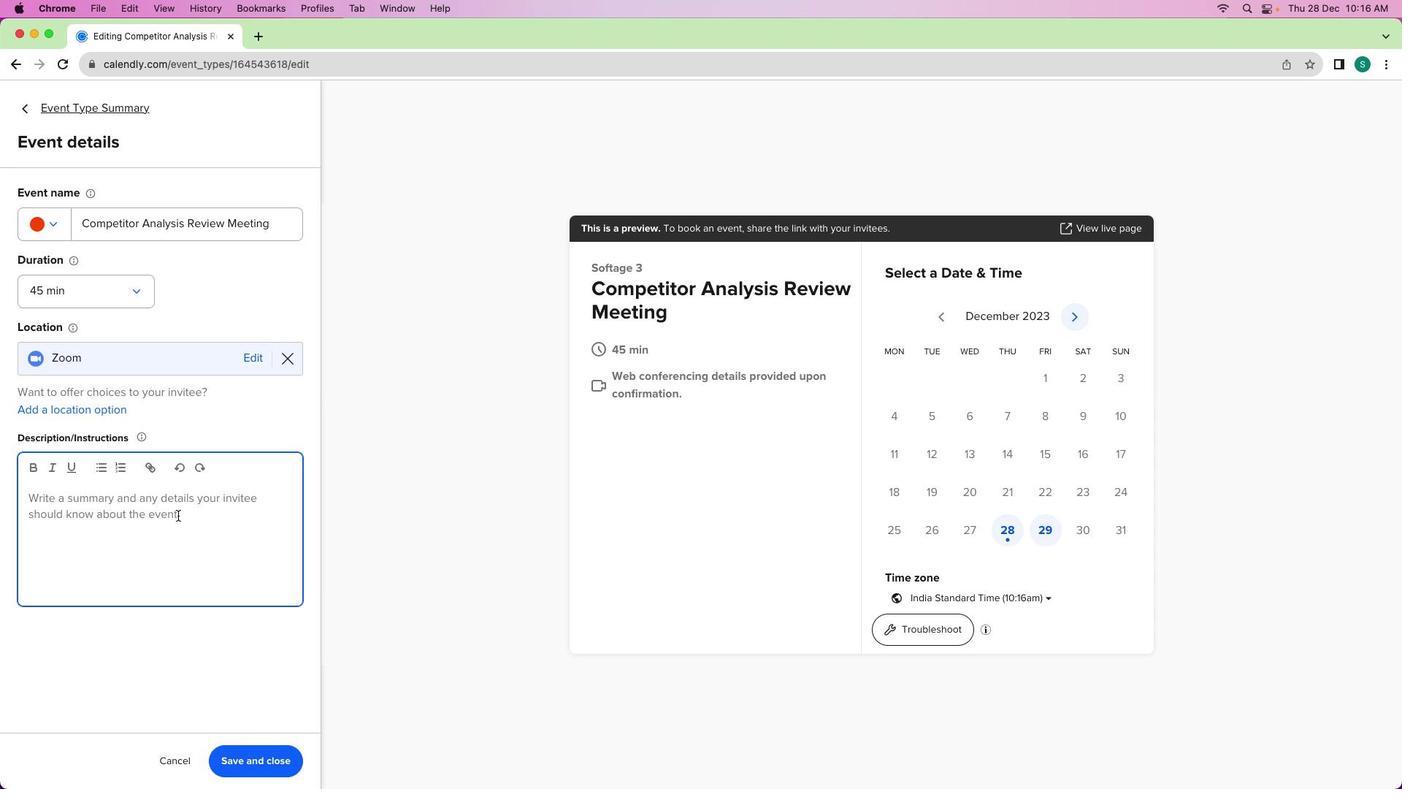
Action: Key pressed Key.shift'A'Key.space'd''e''d''i''c''a''t''e''d'Key.spaceKey.space'4''5''-''m''i''n''u''t''e'Key.space's''e''s''s''s''i''o''n'Key.space't''o'Key.spaceKey.leftKey.leftKey.leftKey.leftKey.leftKey.leftKey.leftKey.leftKey.backspaceKey.down'r''e''v''i''e''w'Key.space'o''u''r'Key.space'c''o''m''p''e''t''i''t''o''r'Key.space'a''n''a''l''y''s''i''s'','Key.space'i''n'Key.backspaceKey.backspaceKey.backspaceKey.backspace'.'Key.spaceKey.shift_r'I''n'Key.space't''h''i''s'Key.space'm''e''e''t''i''n''g'','Key.space'w''e'Key.space'w''i''l''l'Key.space'd''e''l''v''e'Key.space'o'Key.backspace'i''n''t''o'Key.space't''h''e''n'Key.backspaceKey.space'l''a''t''e''s''t'Key.space'i''n''s''i''g''h''t''s'','Key.space'i''d''d''e''n''t''i''f''i'Key.backspace'y'Key.spaceKey.leftKey.leftKey.leftKey.leftKey.leftKey.leftKey.leftKey.backspaceKey.down'c''o''m''p''e''t''i''t''i''v''e'Key.space's''t''r''e''n''g''h''t''h'Key.backspaceKey.backspaceKey.backspace't''h''s'Key.space'a''n''d'Key.space'w''e''a''k''n''e''s''s'','Key.space'a''n''d'Key.space'd''i''s''c''u''s''s'Key.space's''t''r''a''t''e''g''i''e''s'Key.space't''o'Key.space'r''e''f''i''n''e'Key.space'o''u''r'Key.space'a''p''p''r''o''a''c''h'Key.space'a''n''d'Key.space'm''a''i''n'Key.spaceKey.backspace't''a''i''n'Key.space'a'Key.space'c''p'Key.backspace'o''m''p''e''t''i''t''i''v''e'Key.space'e''d''g''e''.'
Screenshot: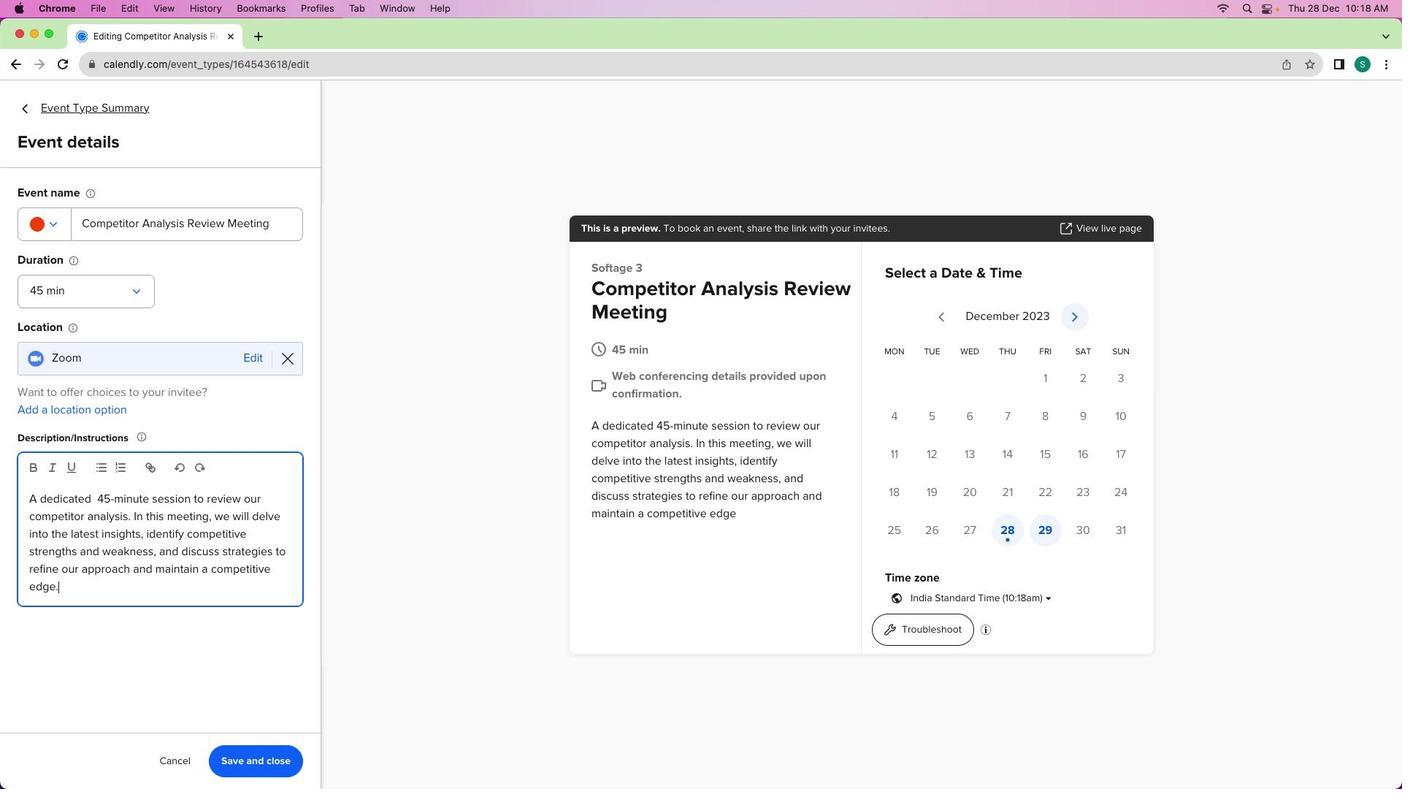 
Action: Mouse moved to (227, 758)
Screenshot: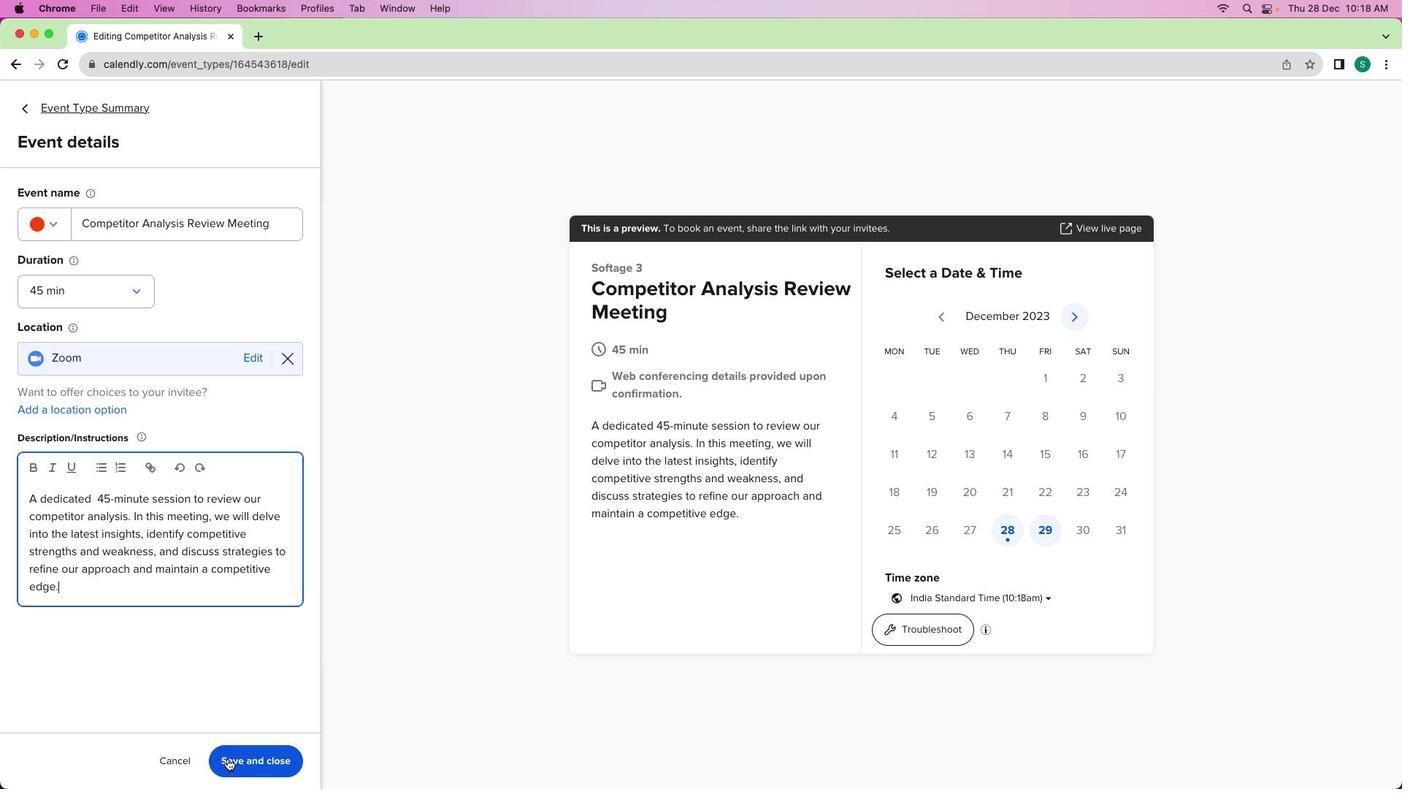 
Action: Mouse pressed left at (227, 758)
Screenshot: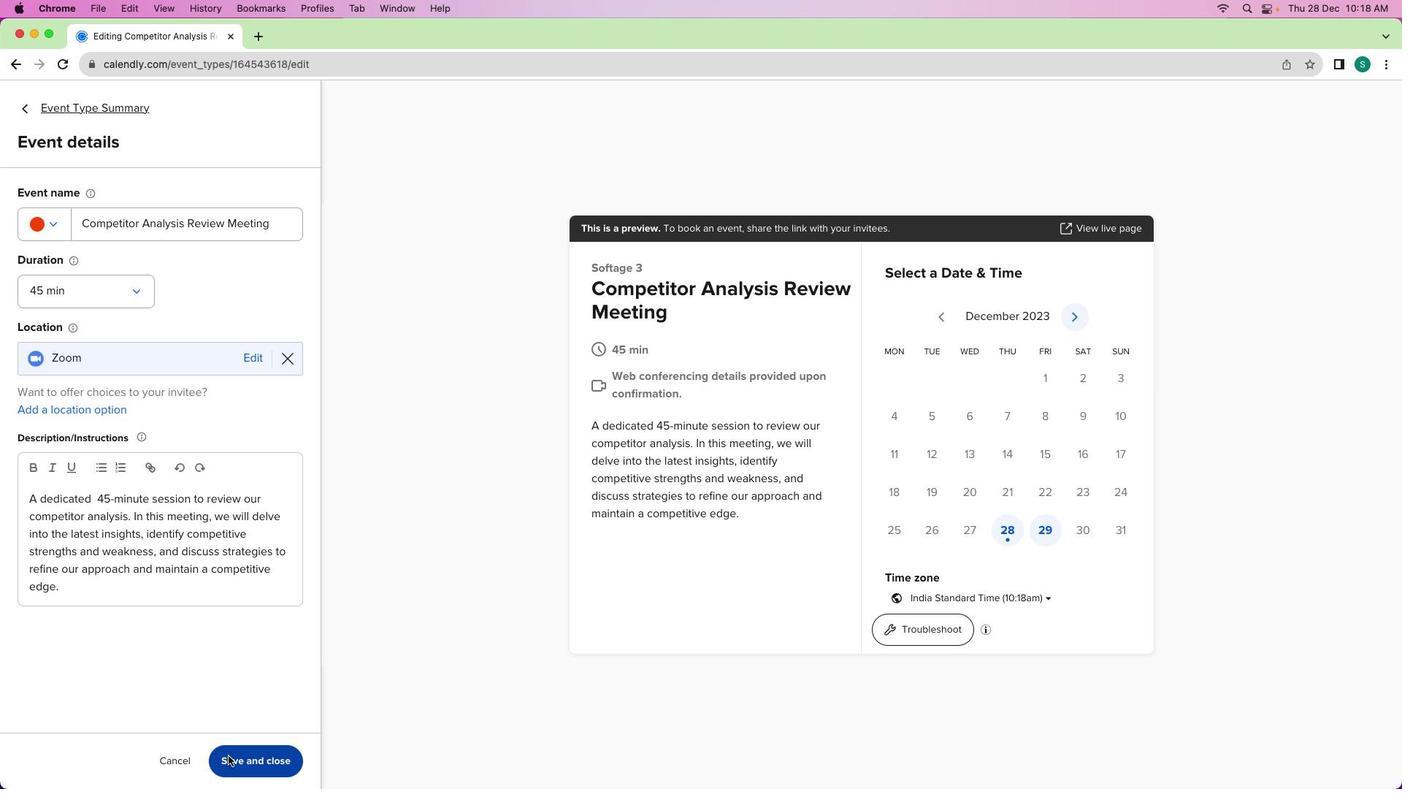 
Action: Mouse moved to (52, 110)
Screenshot: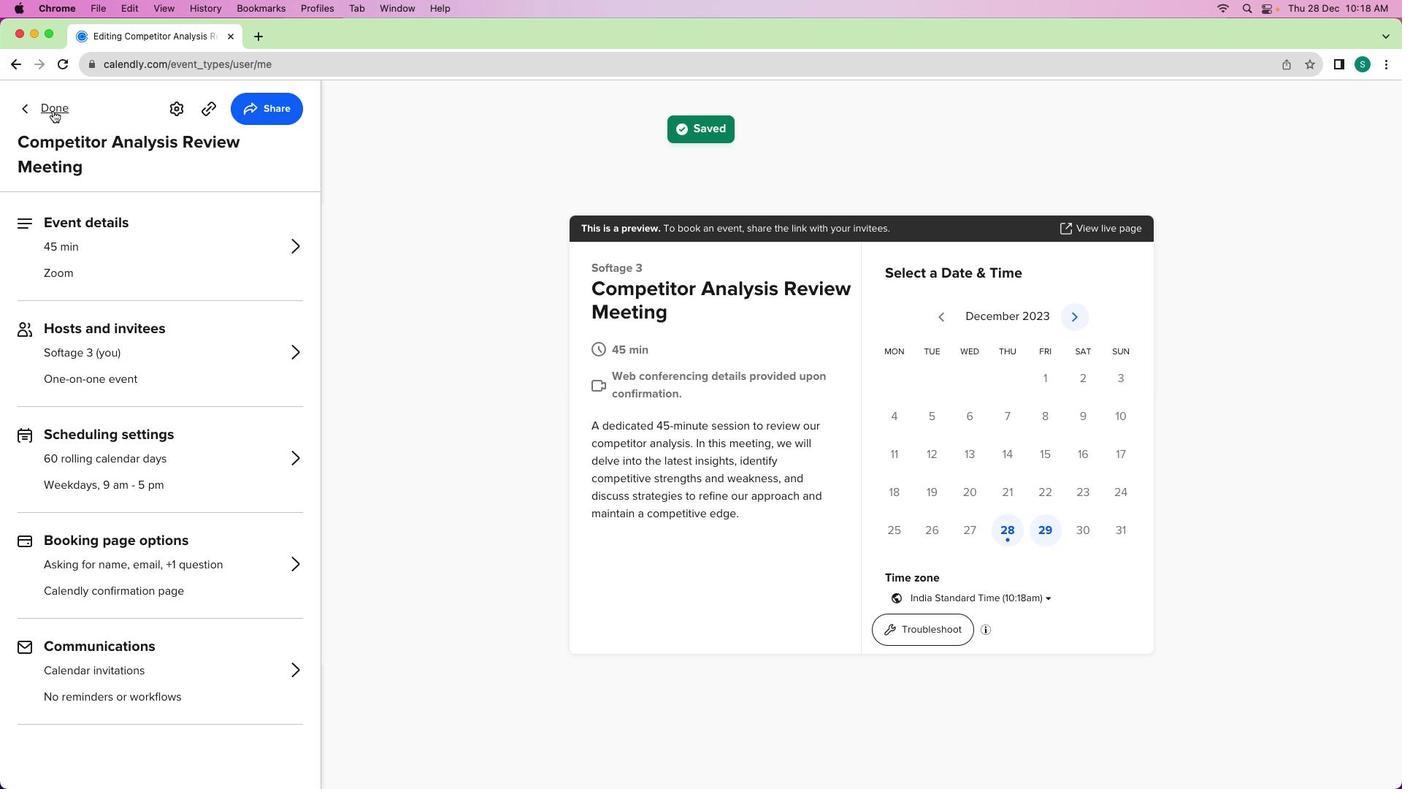 
Action: Mouse pressed left at (52, 110)
Screenshot: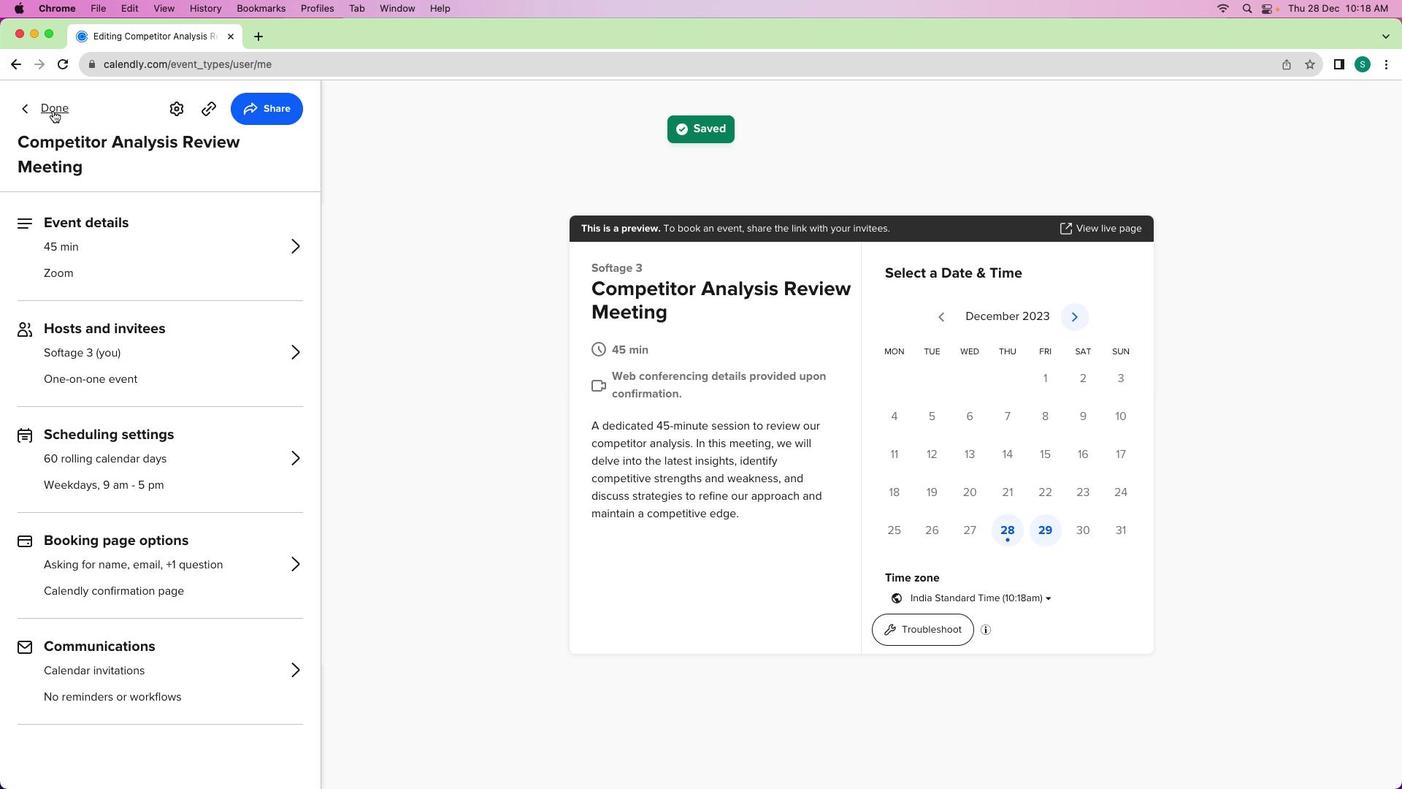
Action: Mouse moved to (461, 481)
Screenshot: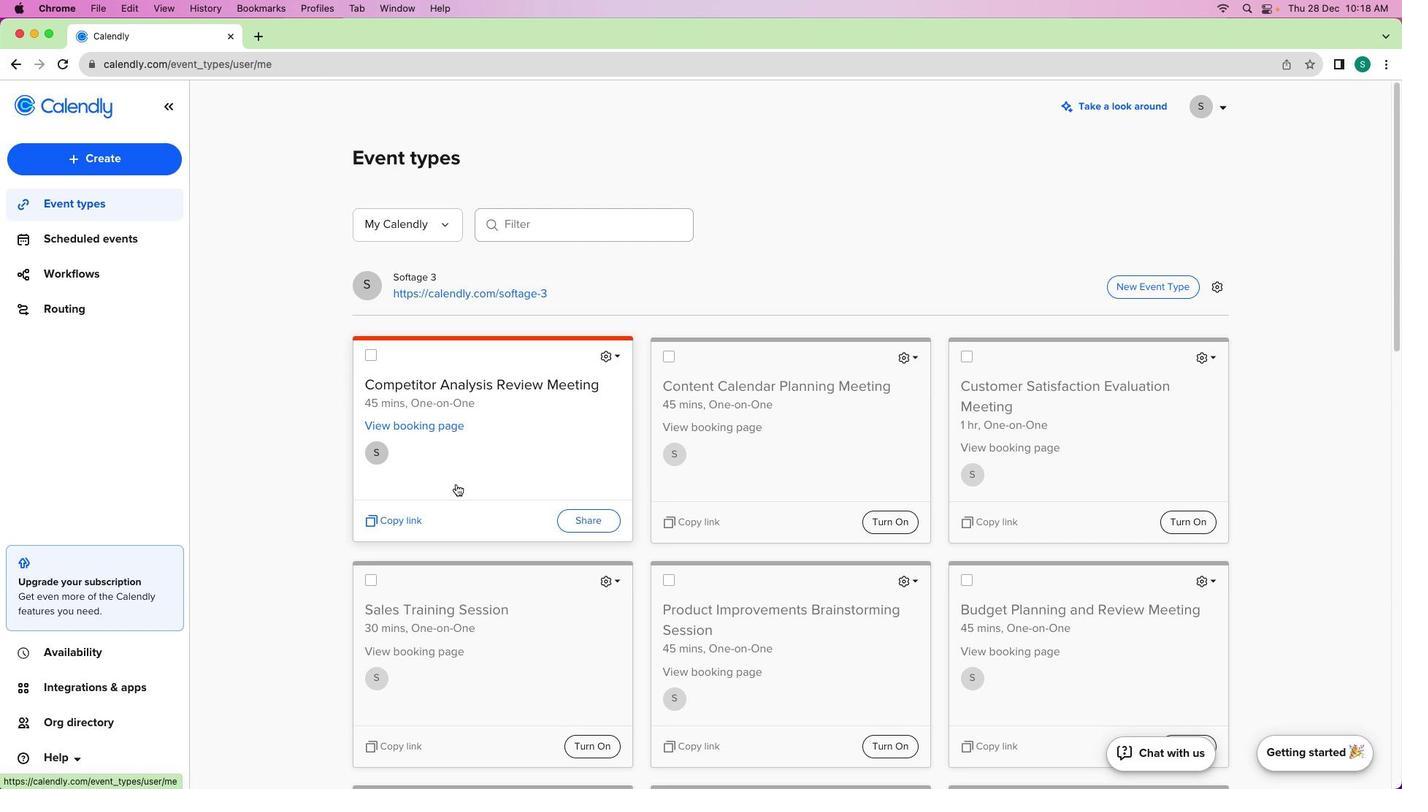 
